 Task: Send an email with the signature George Carter with the subject Update on a raise and the message Please let me know if you can attend the conference next month. from softage.8@softage.net to softage.3@softage.net and move the email from Sent Items to the folder Makeup
Action: Mouse moved to (150, 181)
Screenshot: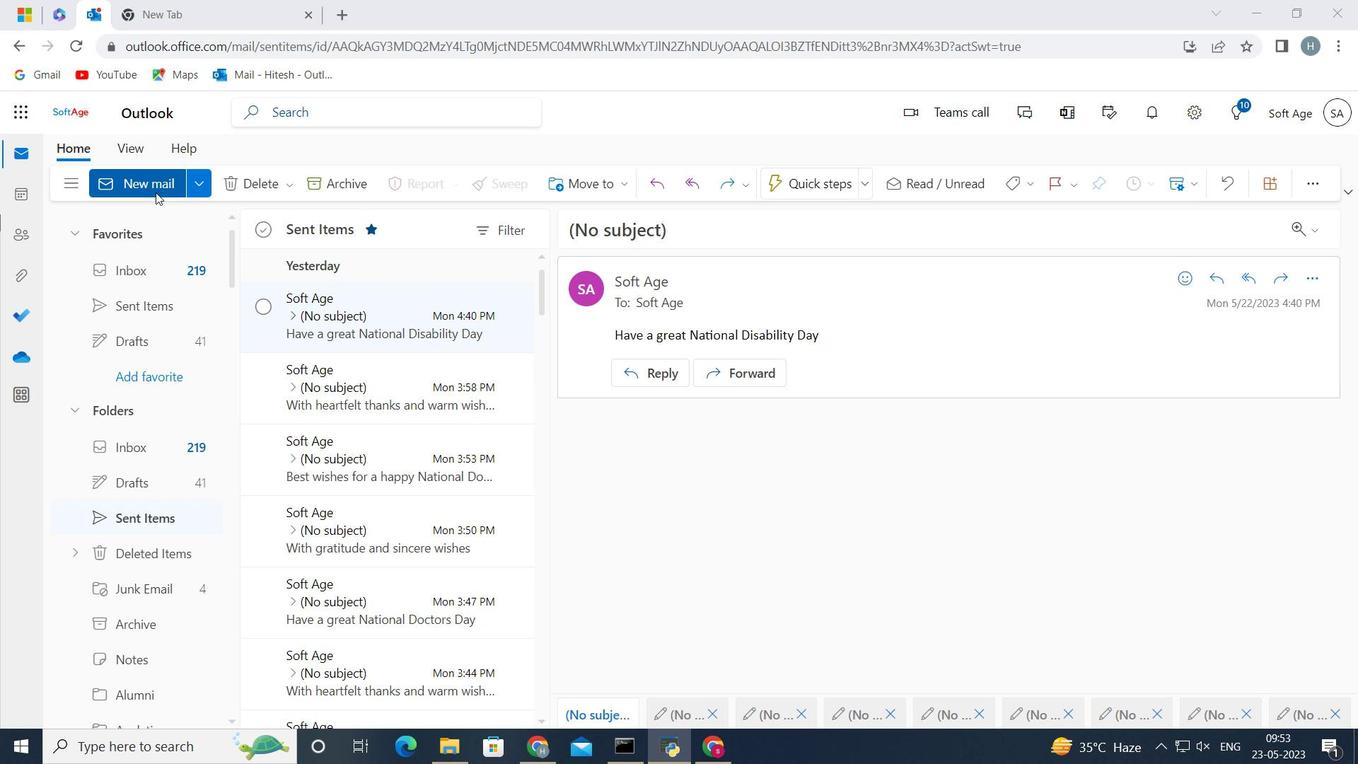 
Action: Mouse pressed left at (150, 181)
Screenshot: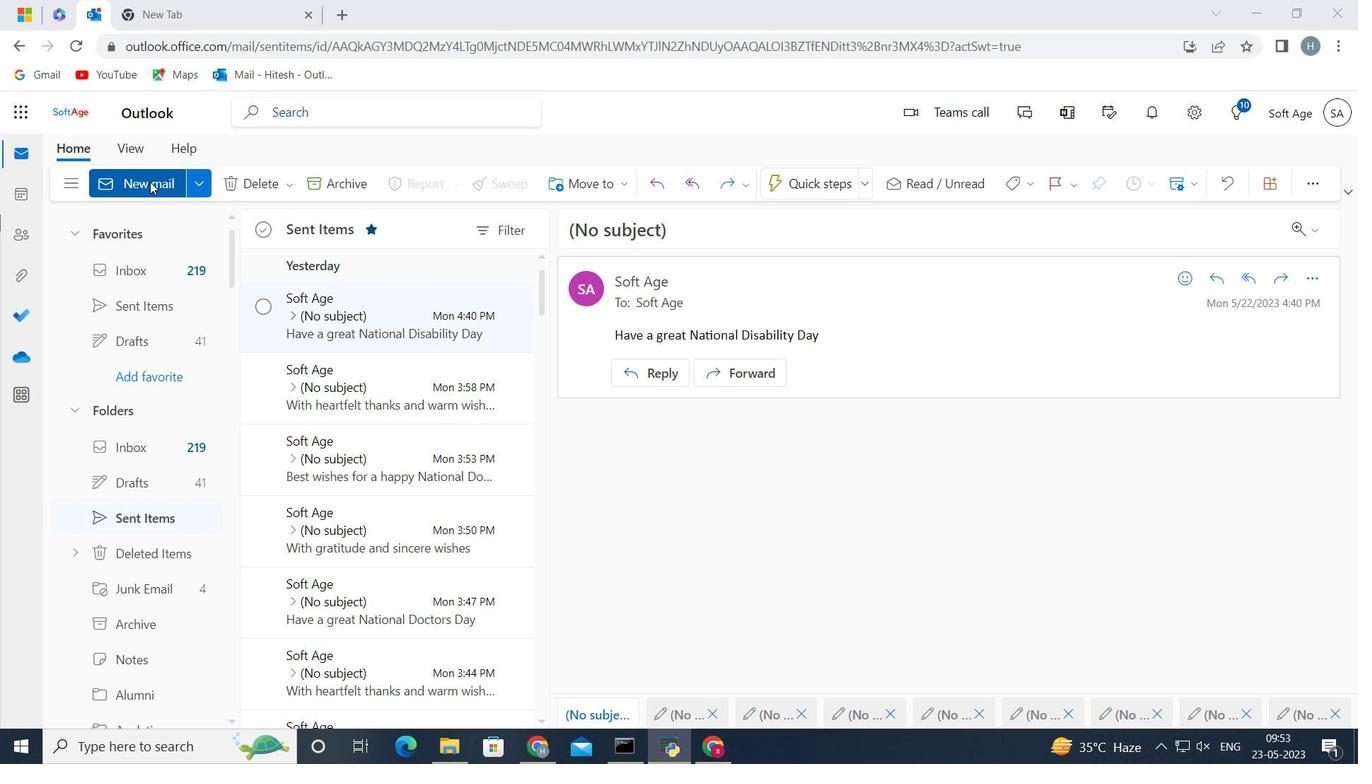 
Action: Mouse moved to (1121, 180)
Screenshot: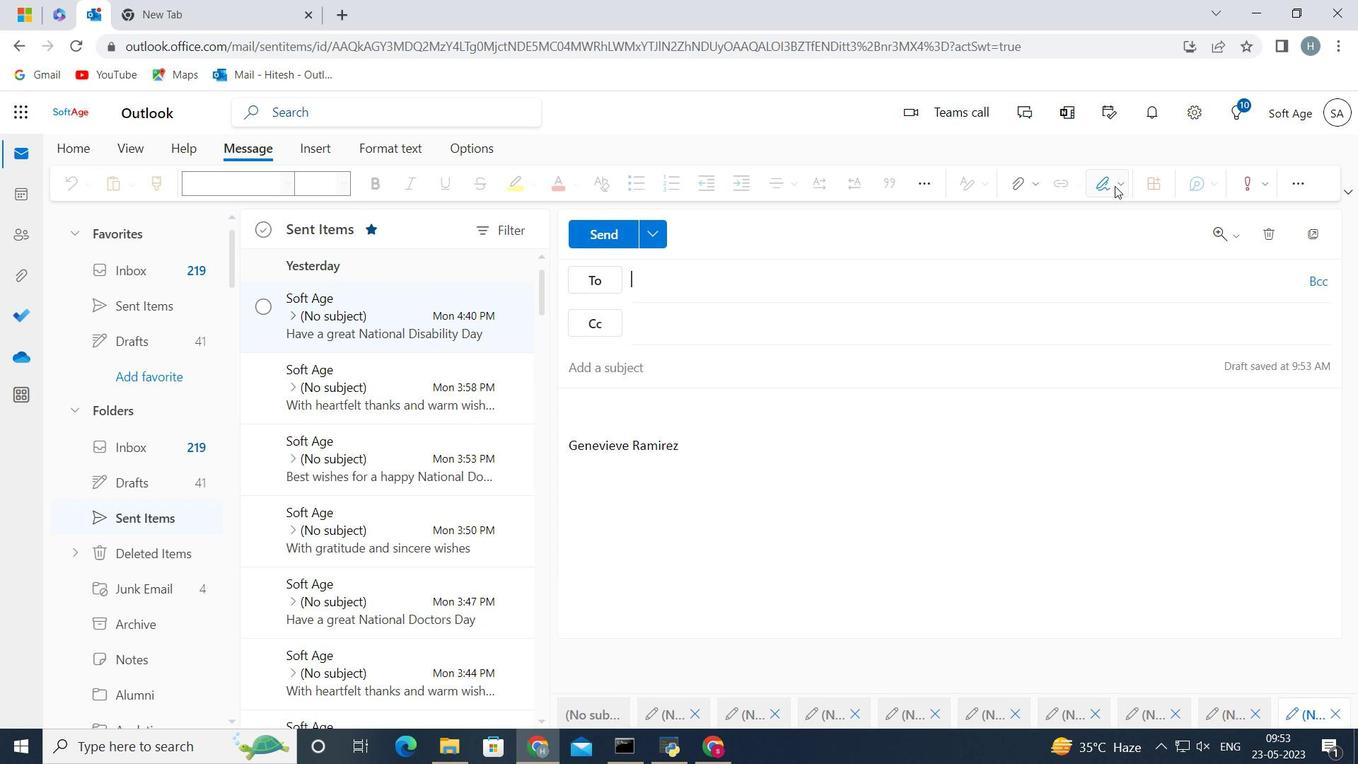 
Action: Mouse pressed left at (1121, 180)
Screenshot: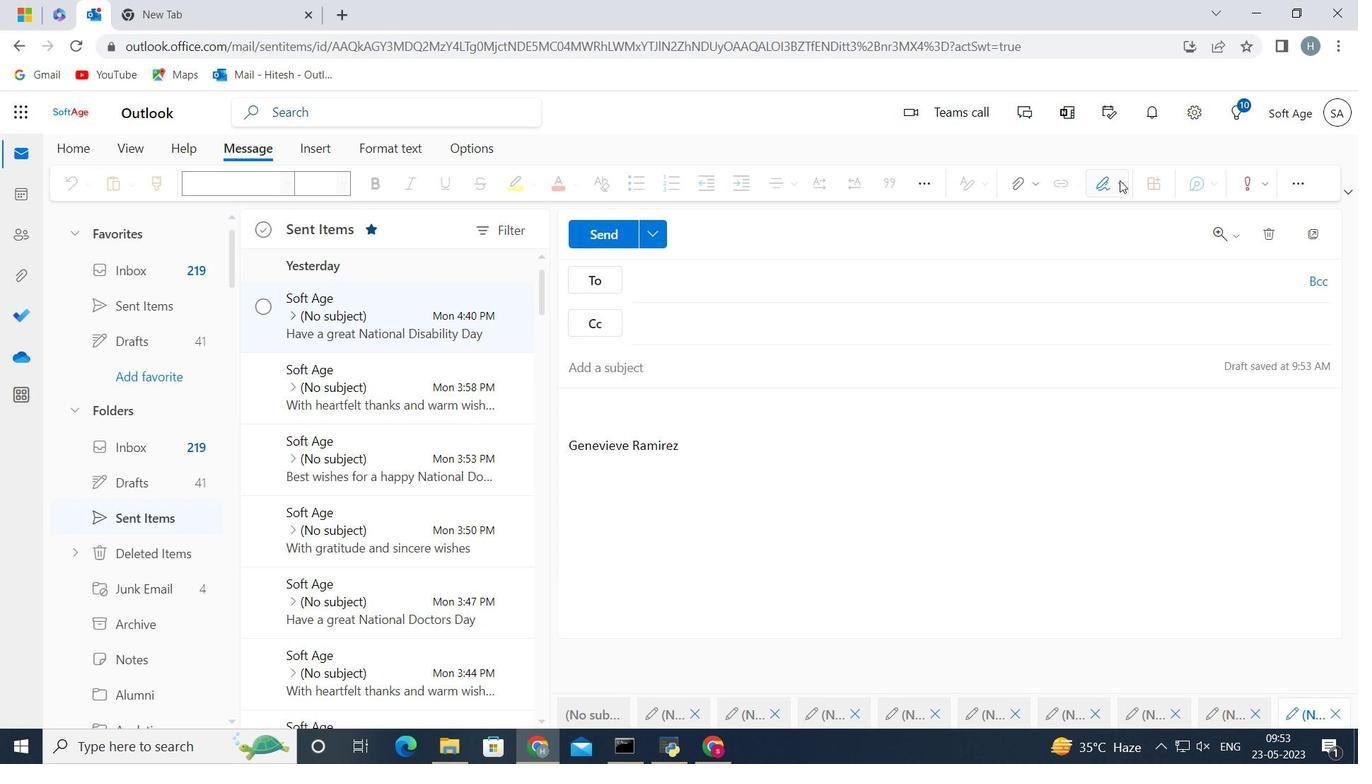
Action: Mouse moved to (1043, 252)
Screenshot: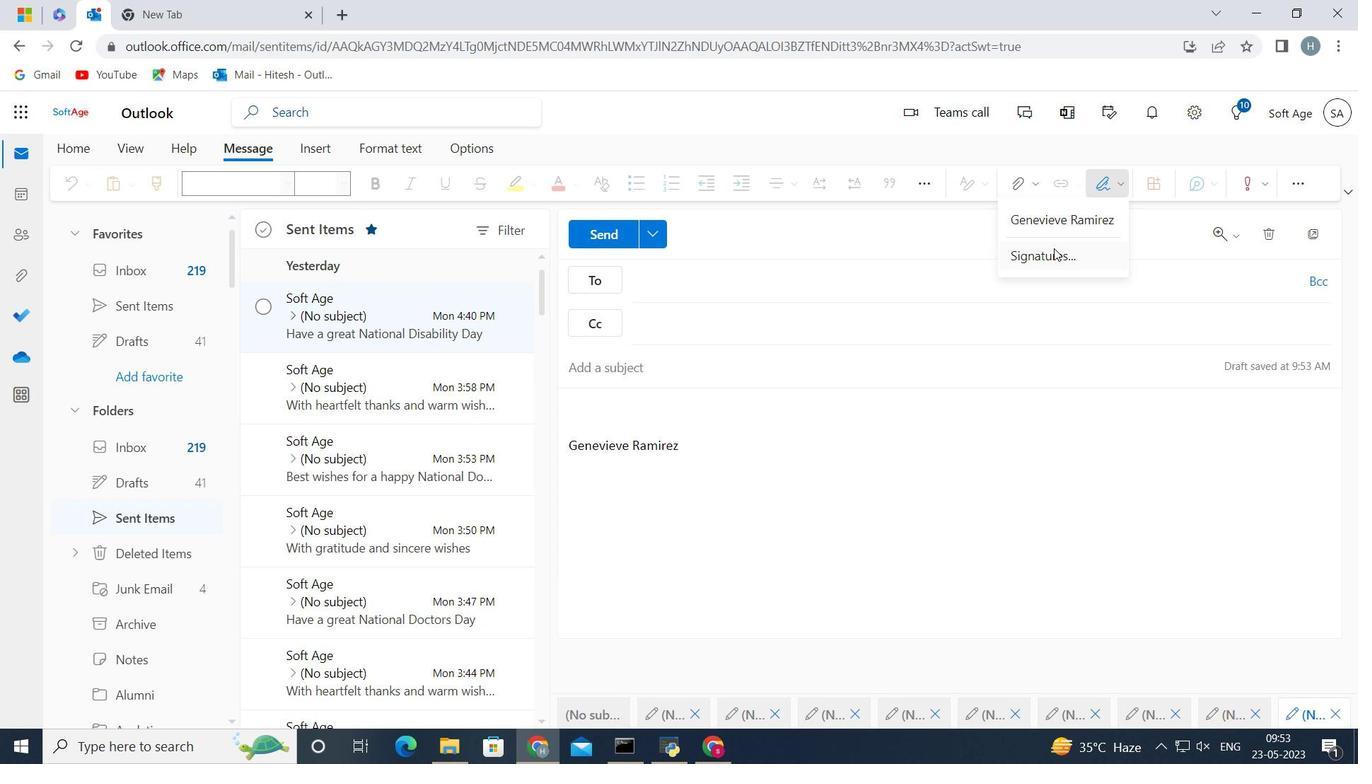 
Action: Mouse pressed left at (1043, 252)
Screenshot: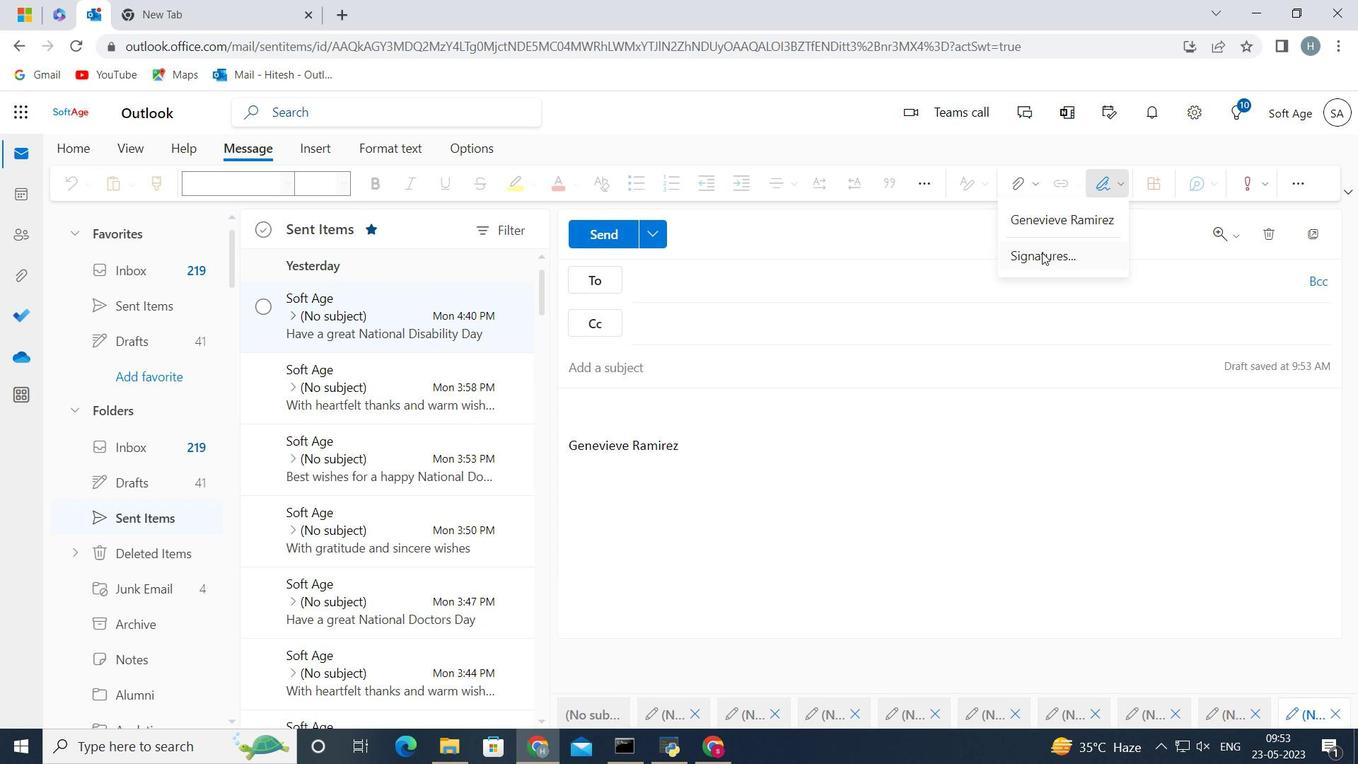 
Action: Mouse moved to (1009, 319)
Screenshot: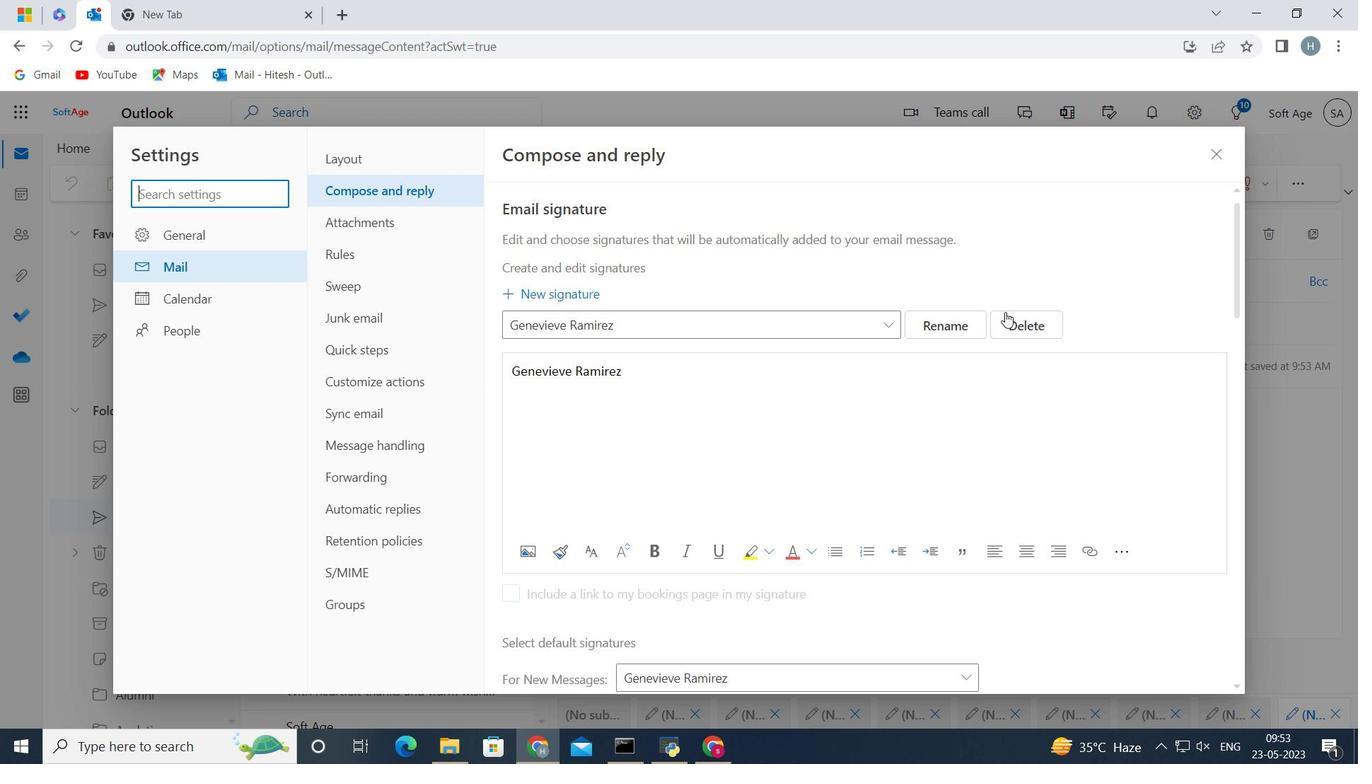 
Action: Mouse pressed left at (1009, 319)
Screenshot: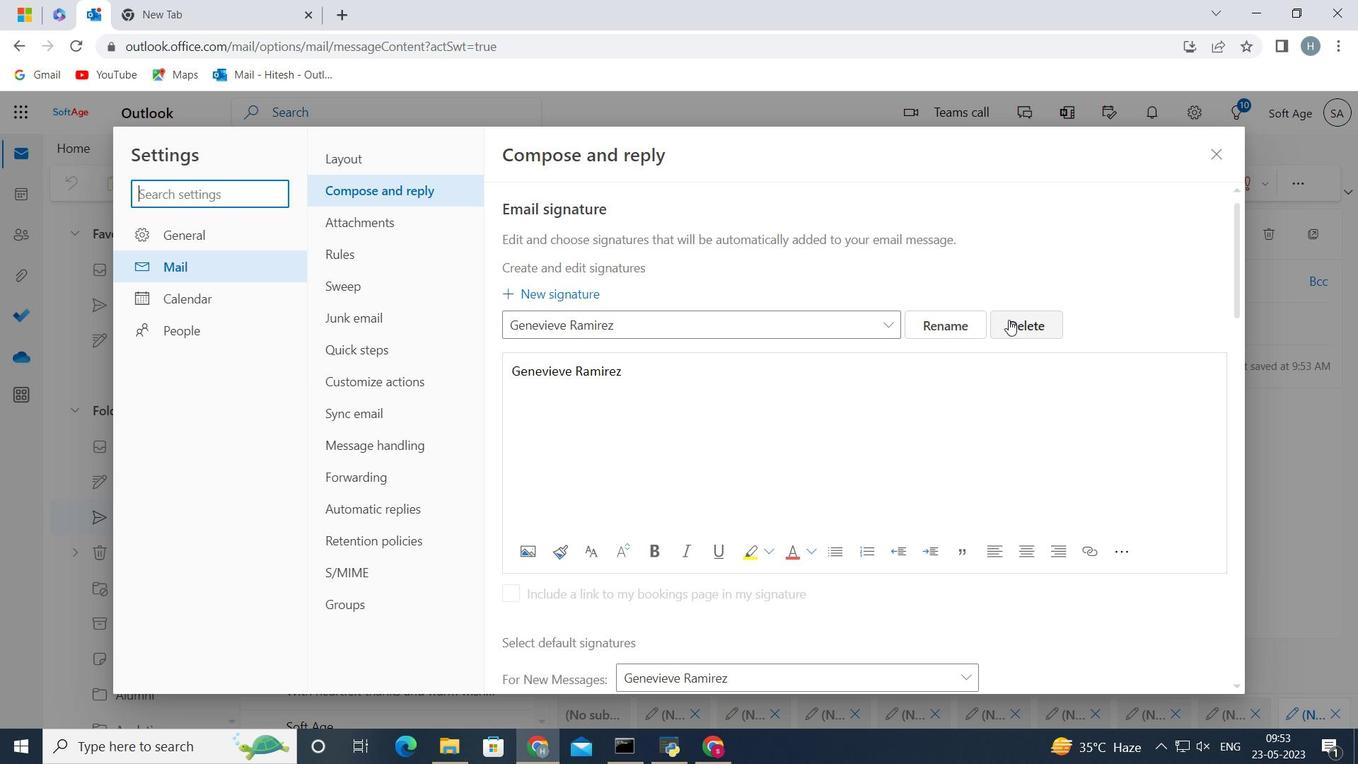 
Action: Mouse moved to (848, 319)
Screenshot: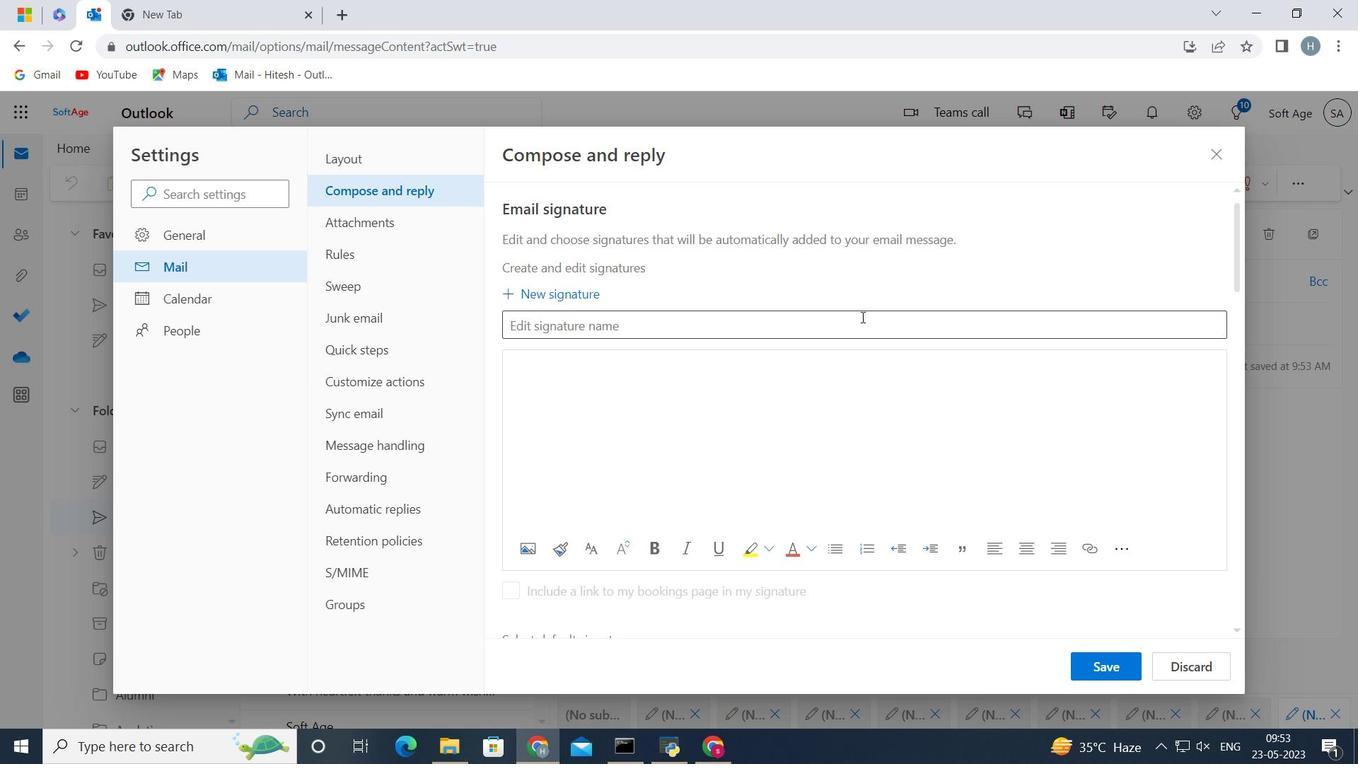
Action: Mouse pressed left at (848, 319)
Screenshot: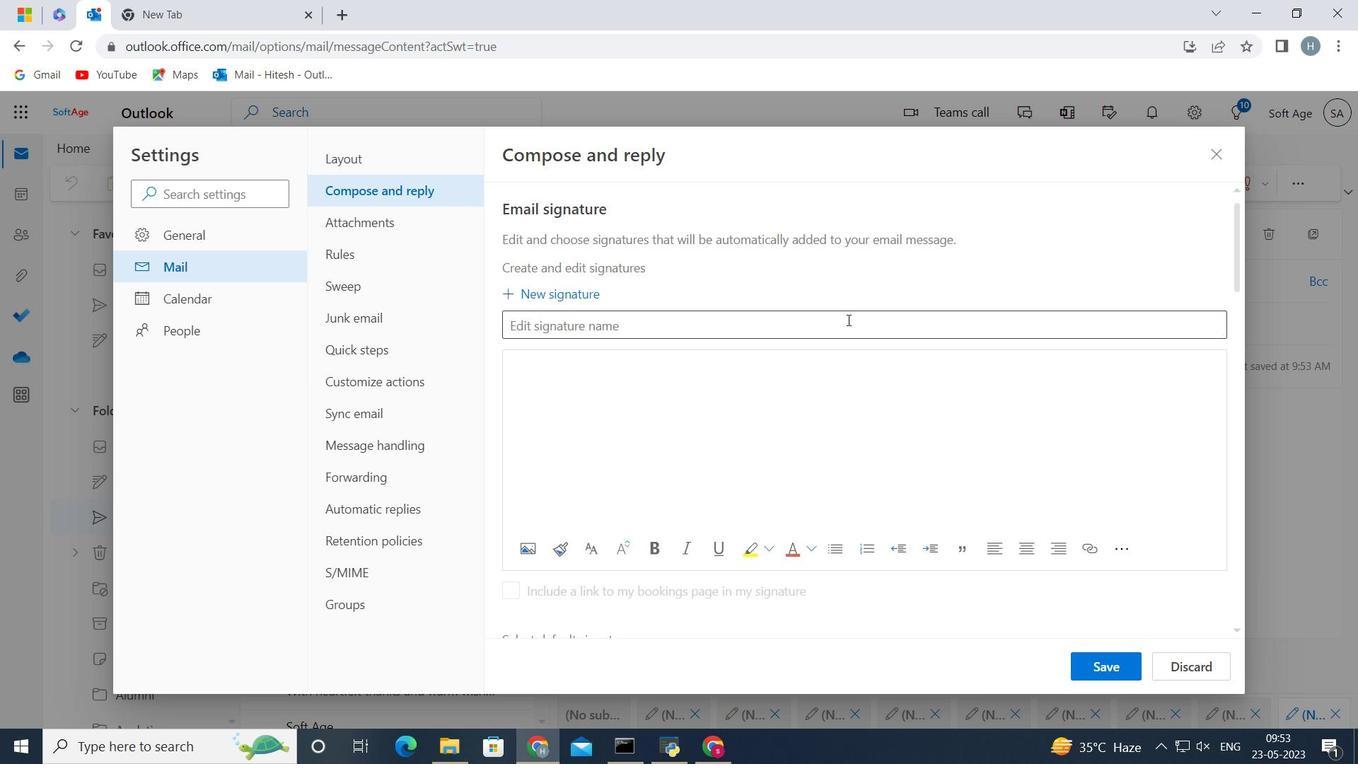 
Action: Key pressed <Key.shift><Key.shift><Key.shift>George<Key.space><Key.shift>Carter<Key.space>
Screenshot: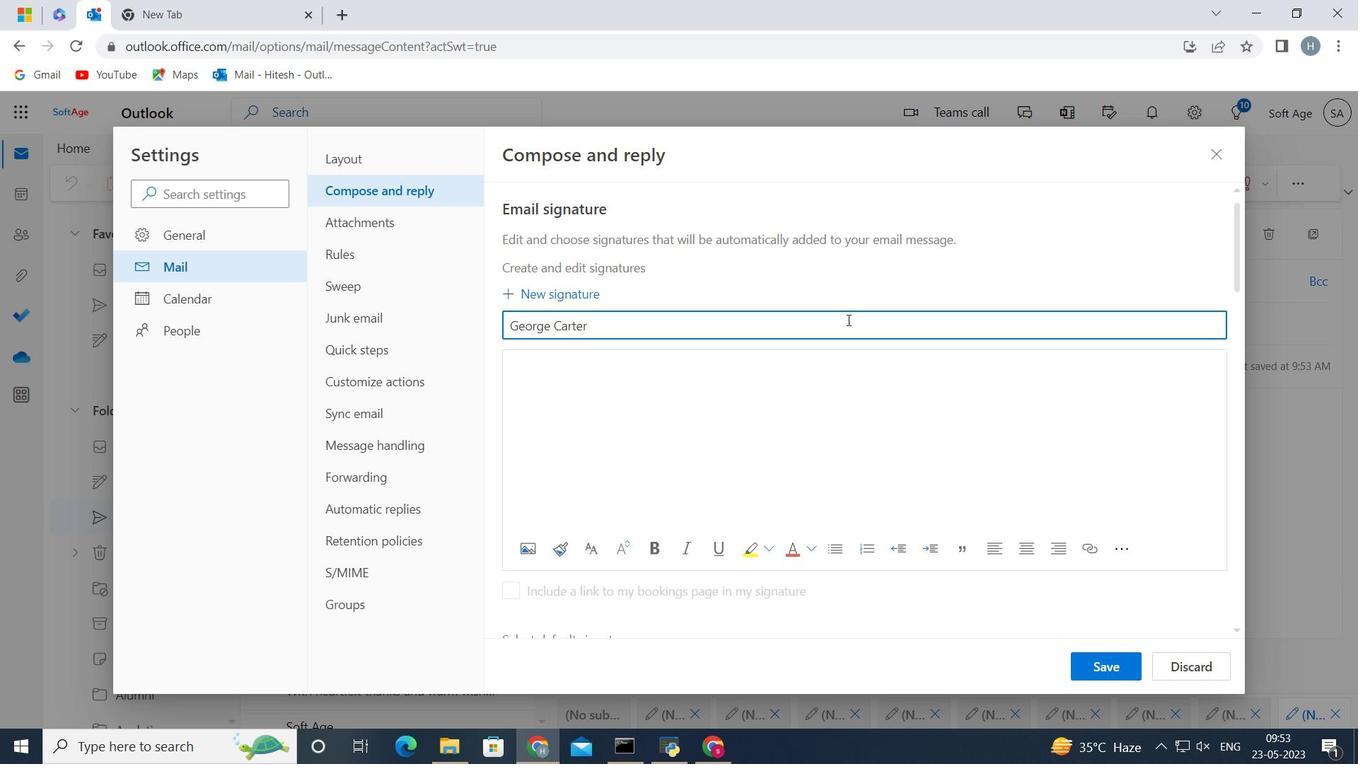 
Action: Mouse moved to (784, 355)
Screenshot: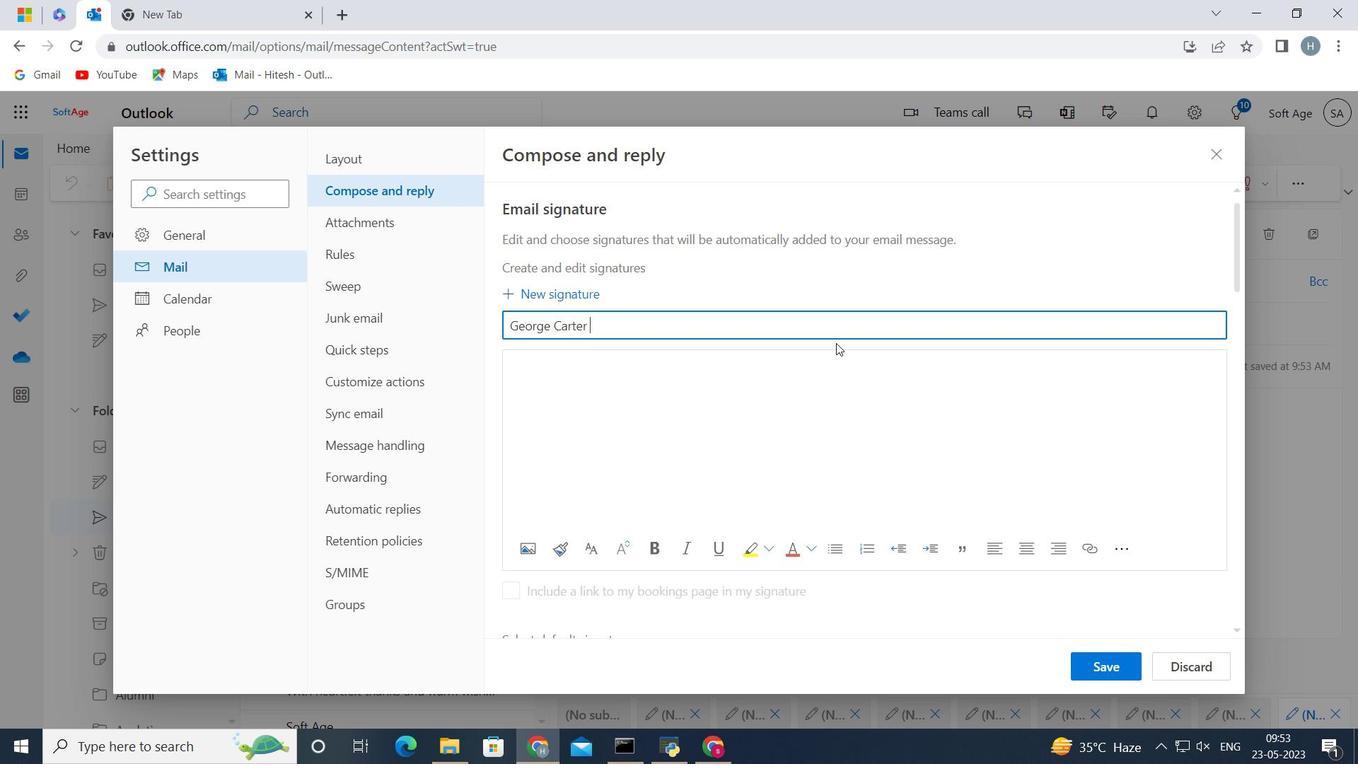 
Action: Mouse pressed left at (784, 355)
Screenshot: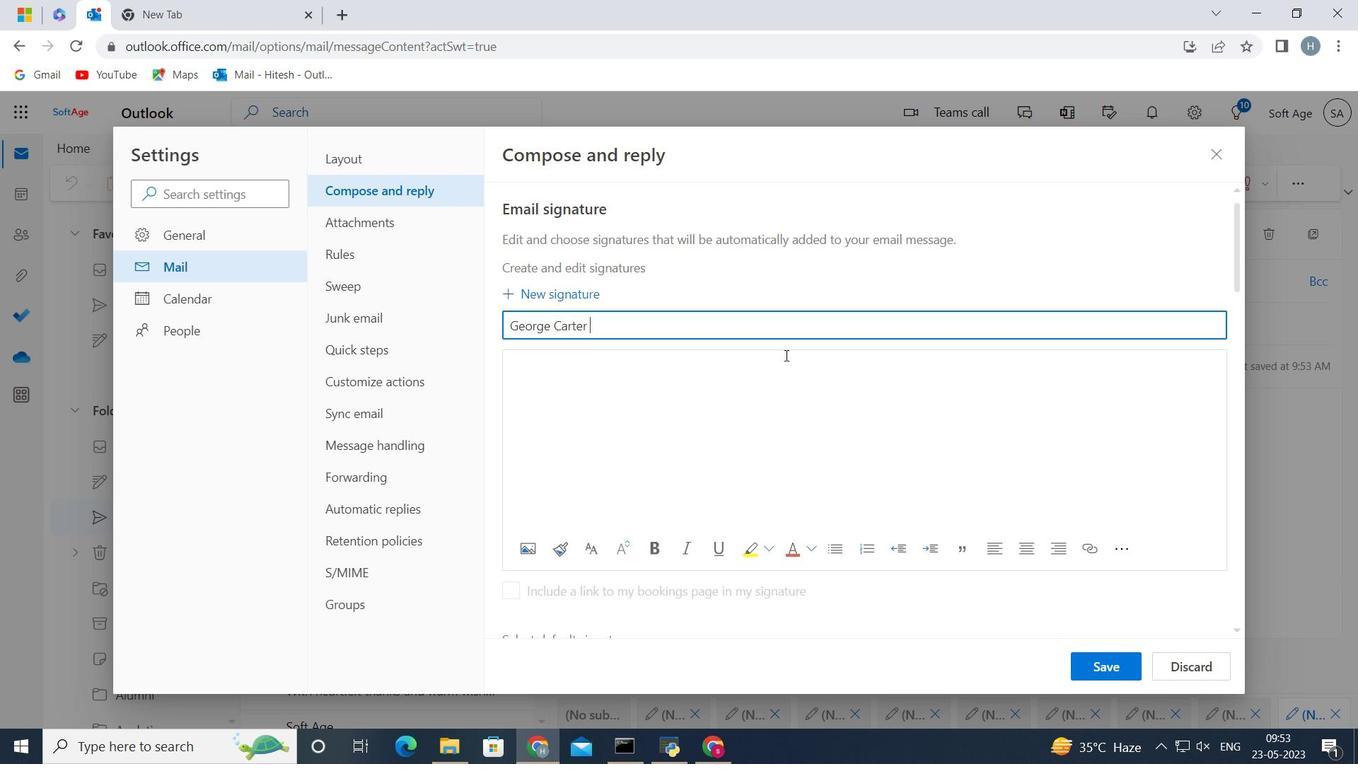 
Action: Key pressed <Key.shift>George<Key.space><Key.shift>Carter
Screenshot: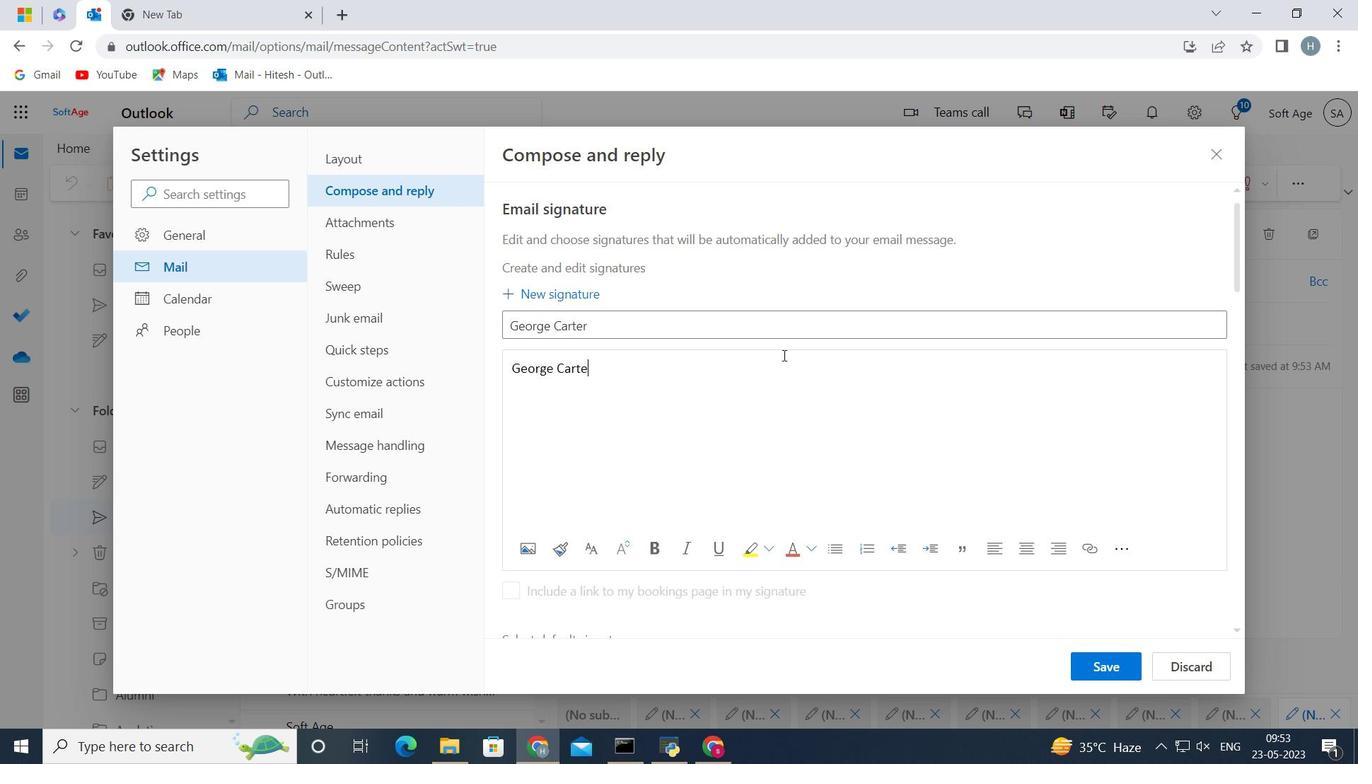 
Action: Mouse moved to (1101, 666)
Screenshot: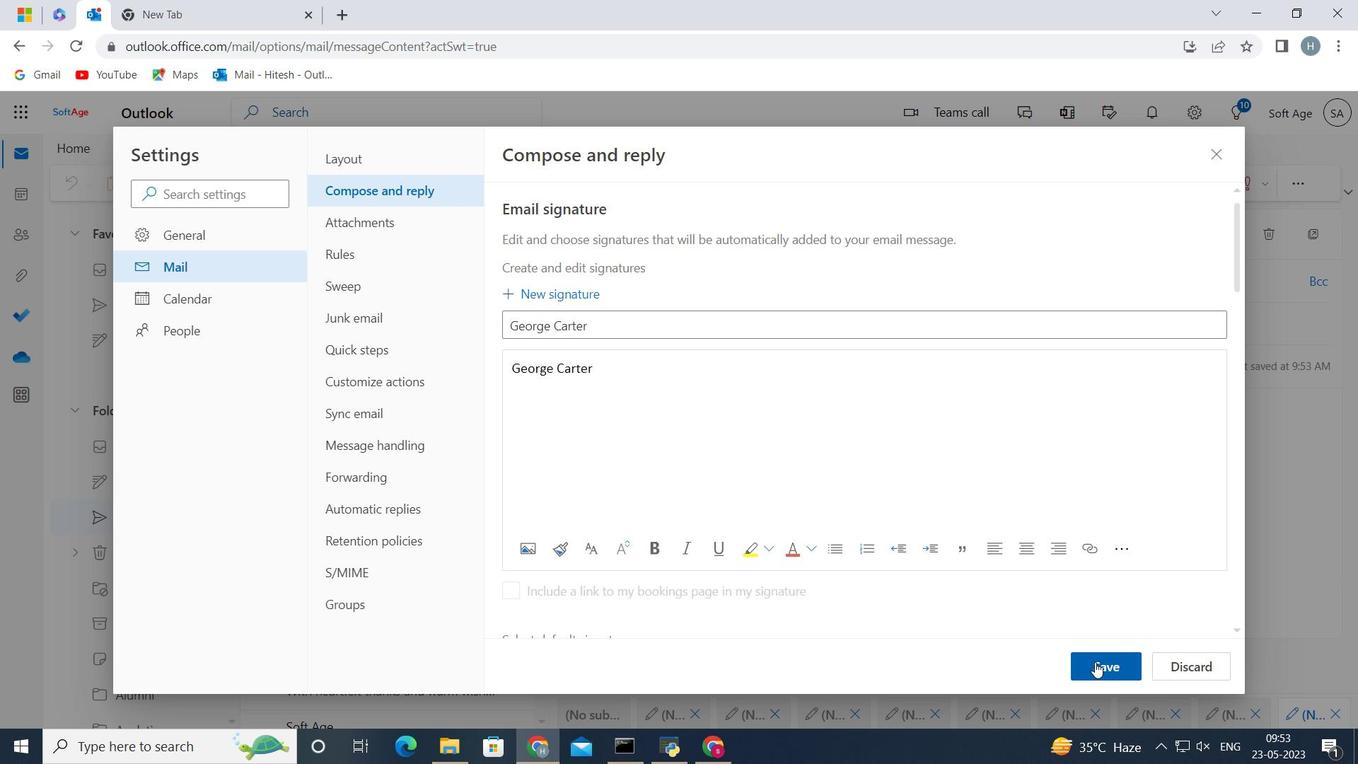 
Action: Mouse pressed left at (1101, 666)
Screenshot: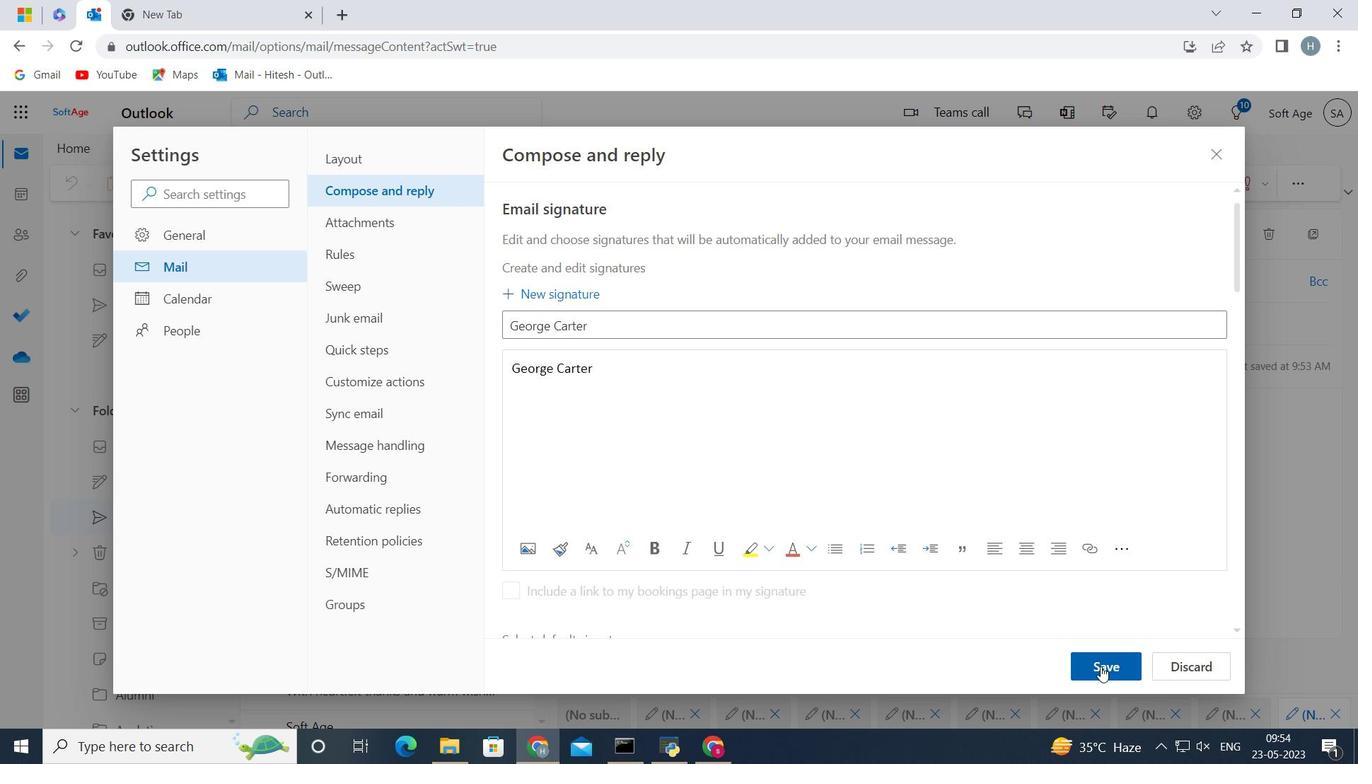 
Action: Mouse moved to (898, 361)
Screenshot: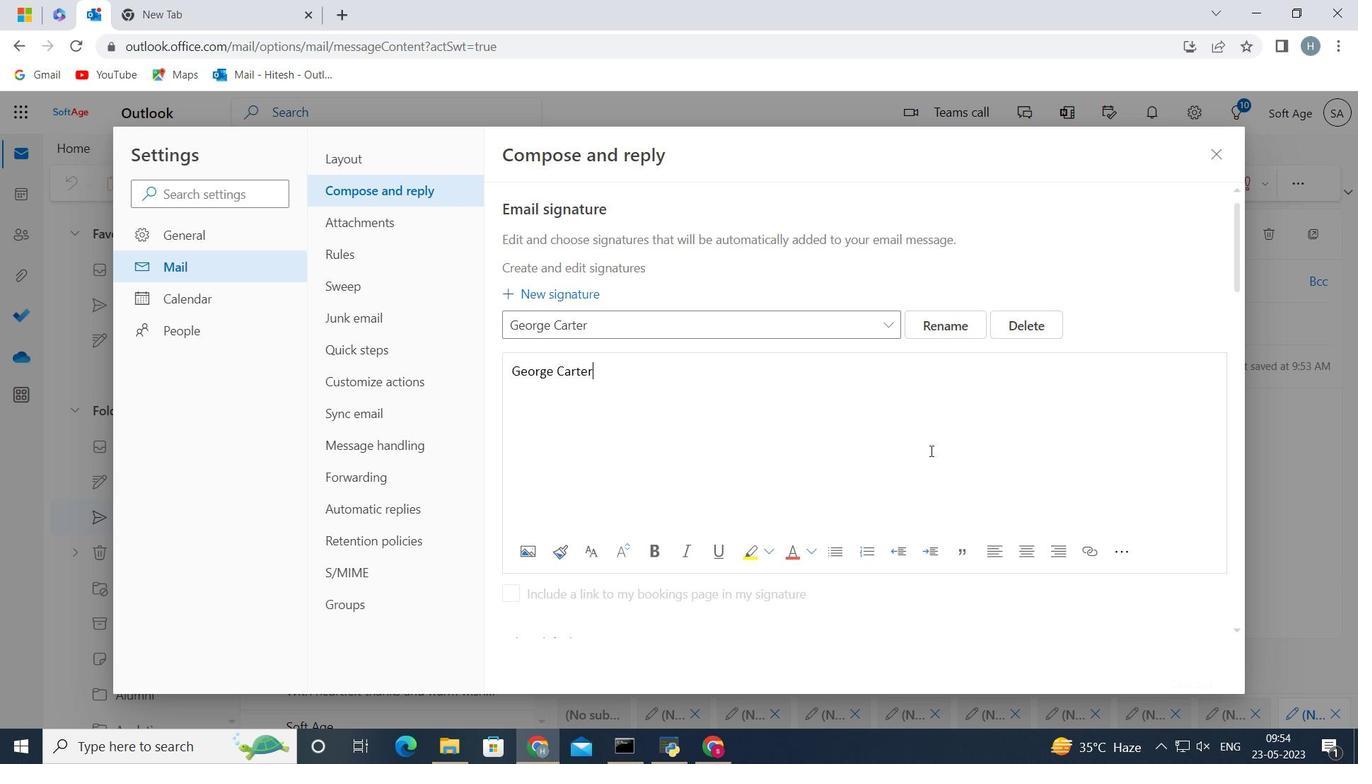 
Action: Mouse scrolled (898, 360) with delta (0, 0)
Screenshot: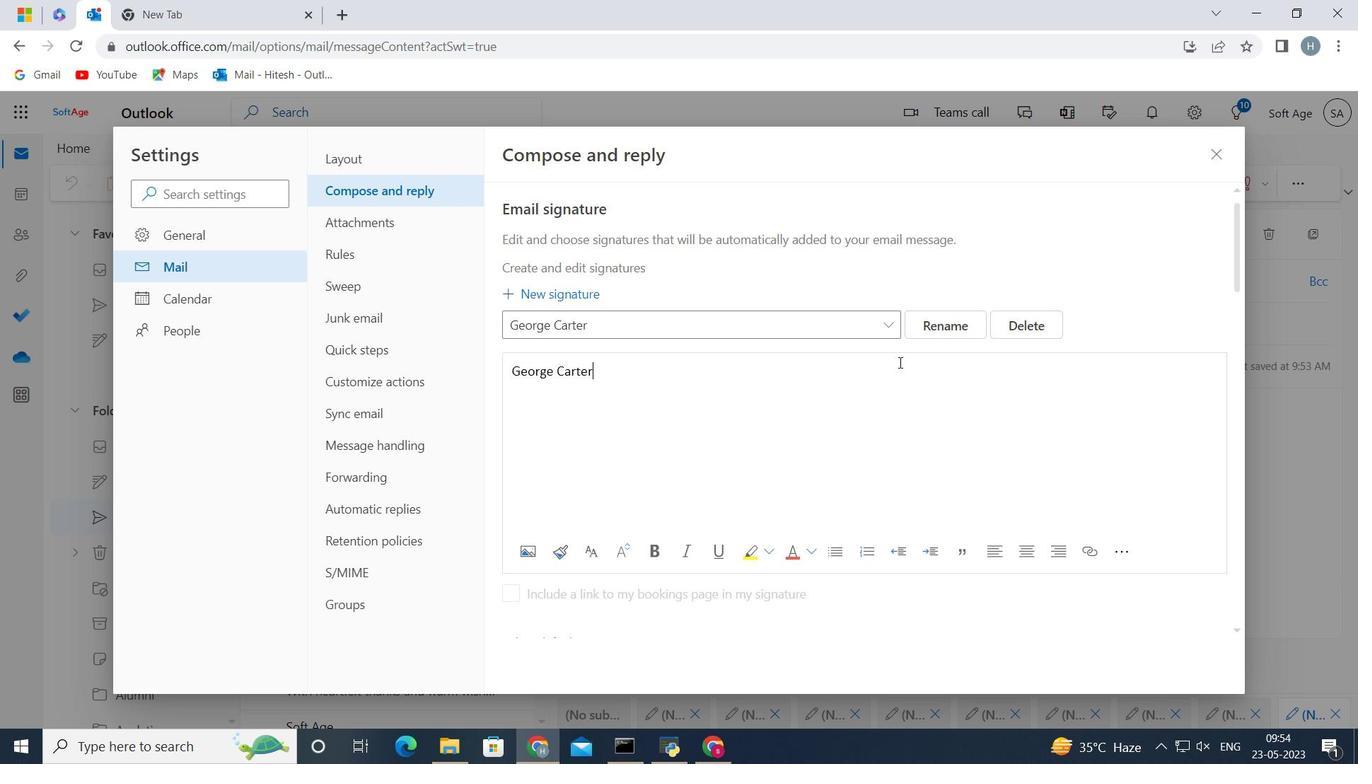 
Action: Mouse scrolled (898, 360) with delta (0, 0)
Screenshot: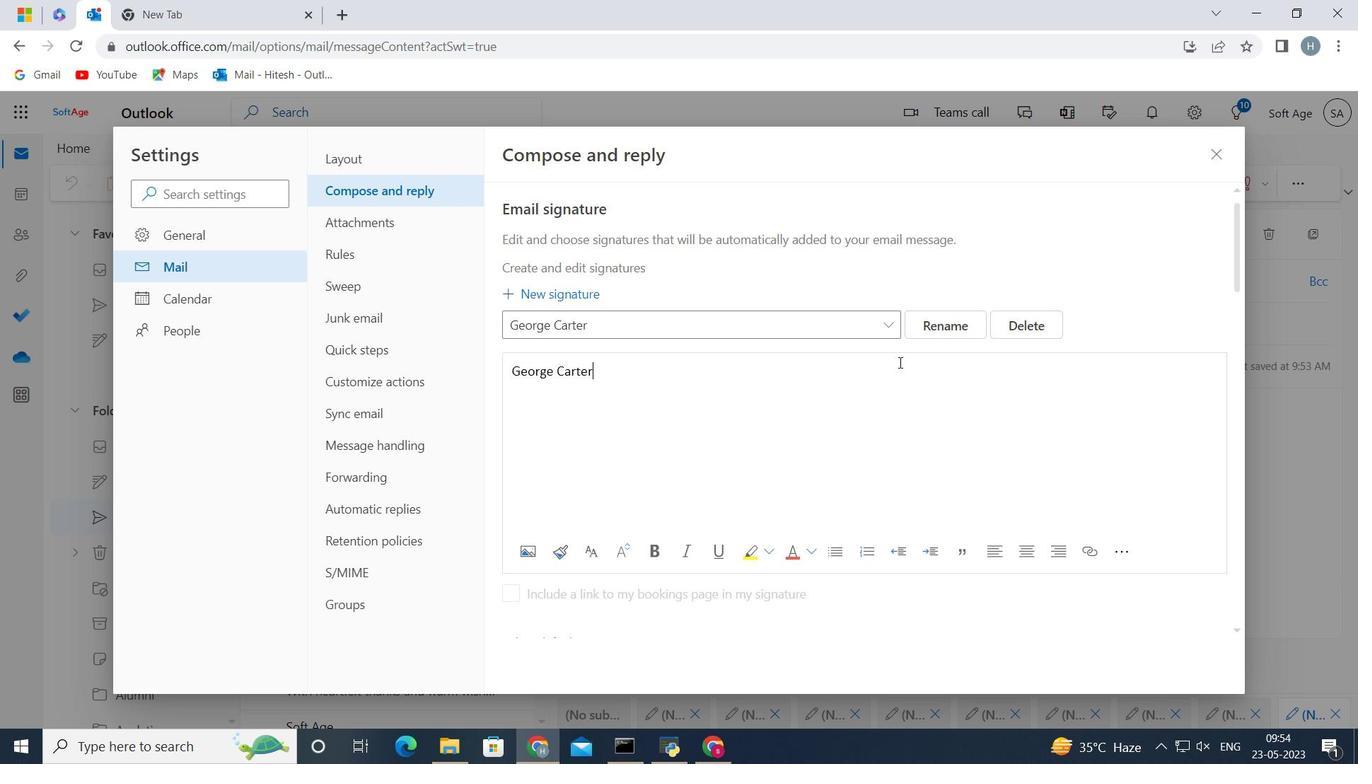 
Action: Mouse scrolled (898, 360) with delta (0, 0)
Screenshot: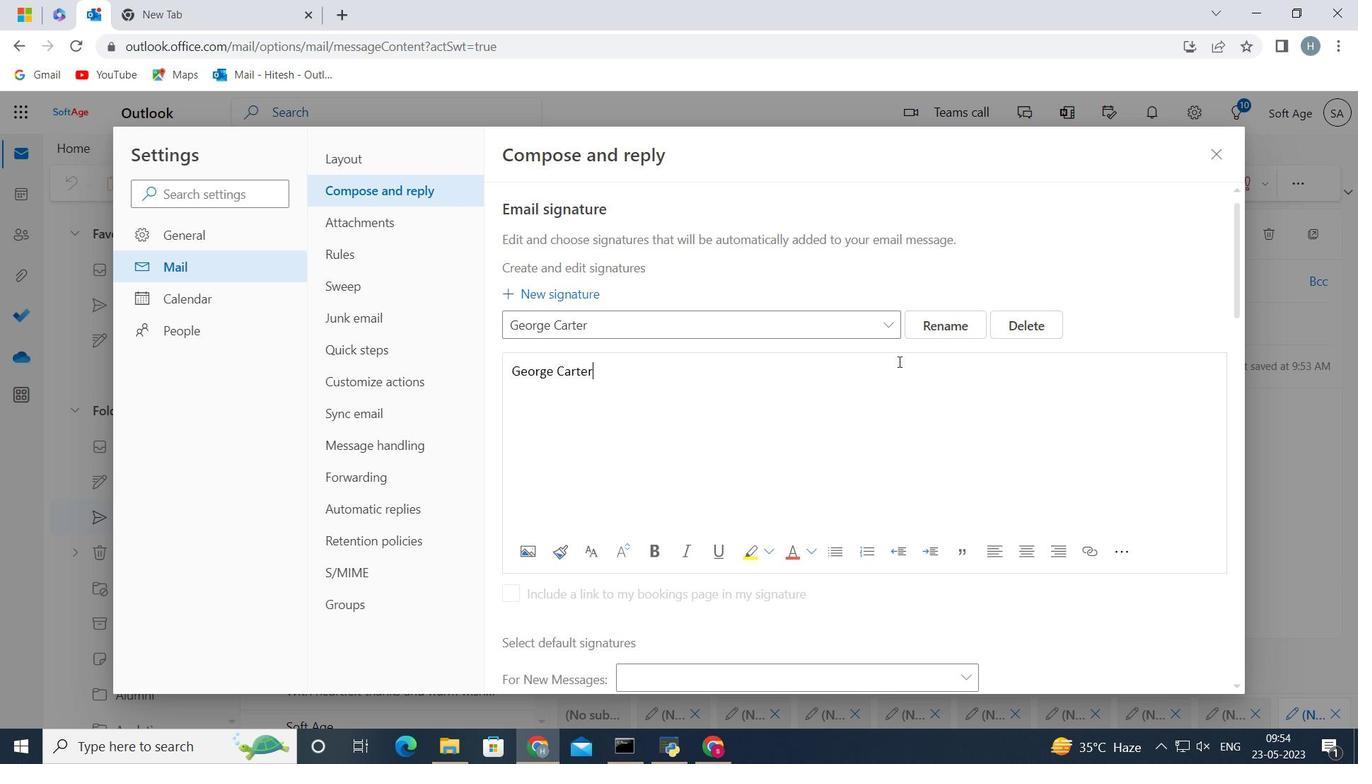 
Action: Mouse moved to (907, 408)
Screenshot: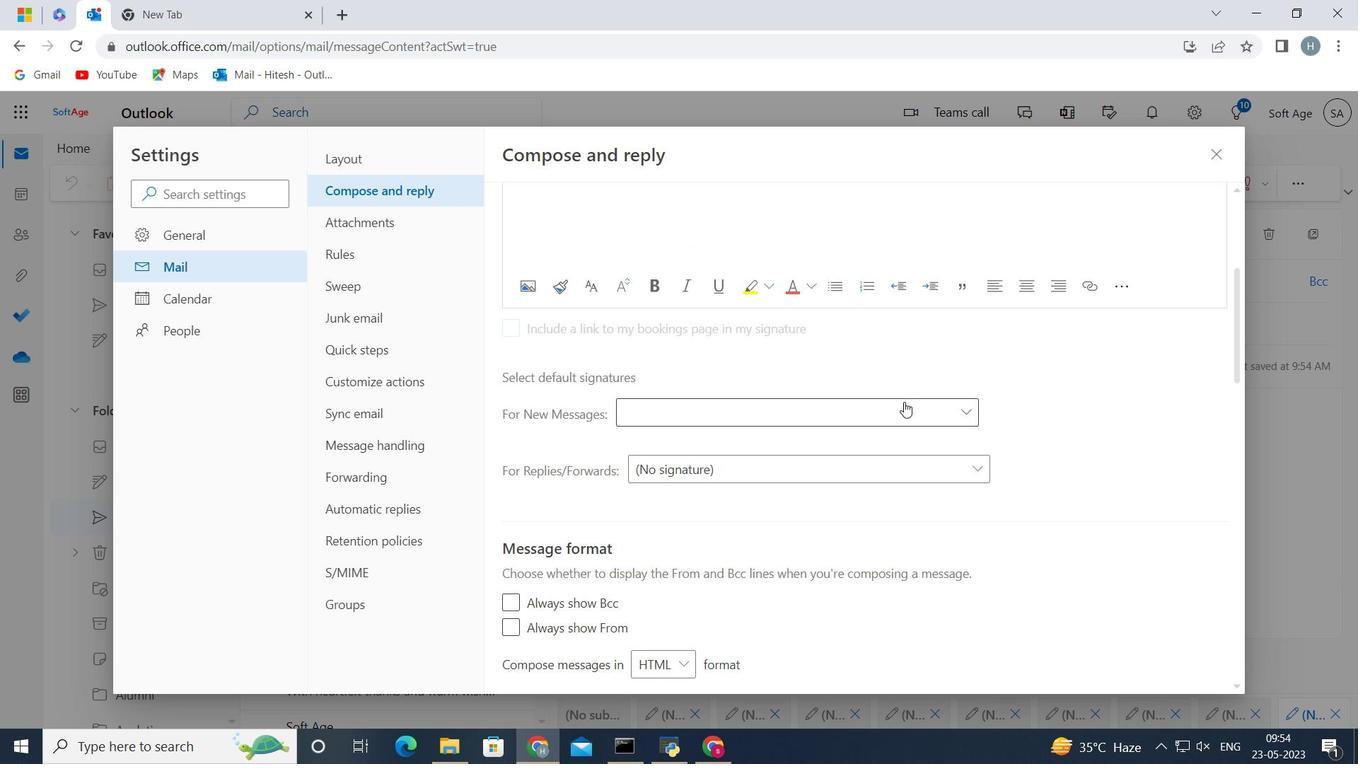 
Action: Mouse pressed left at (907, 408)
Screenshot: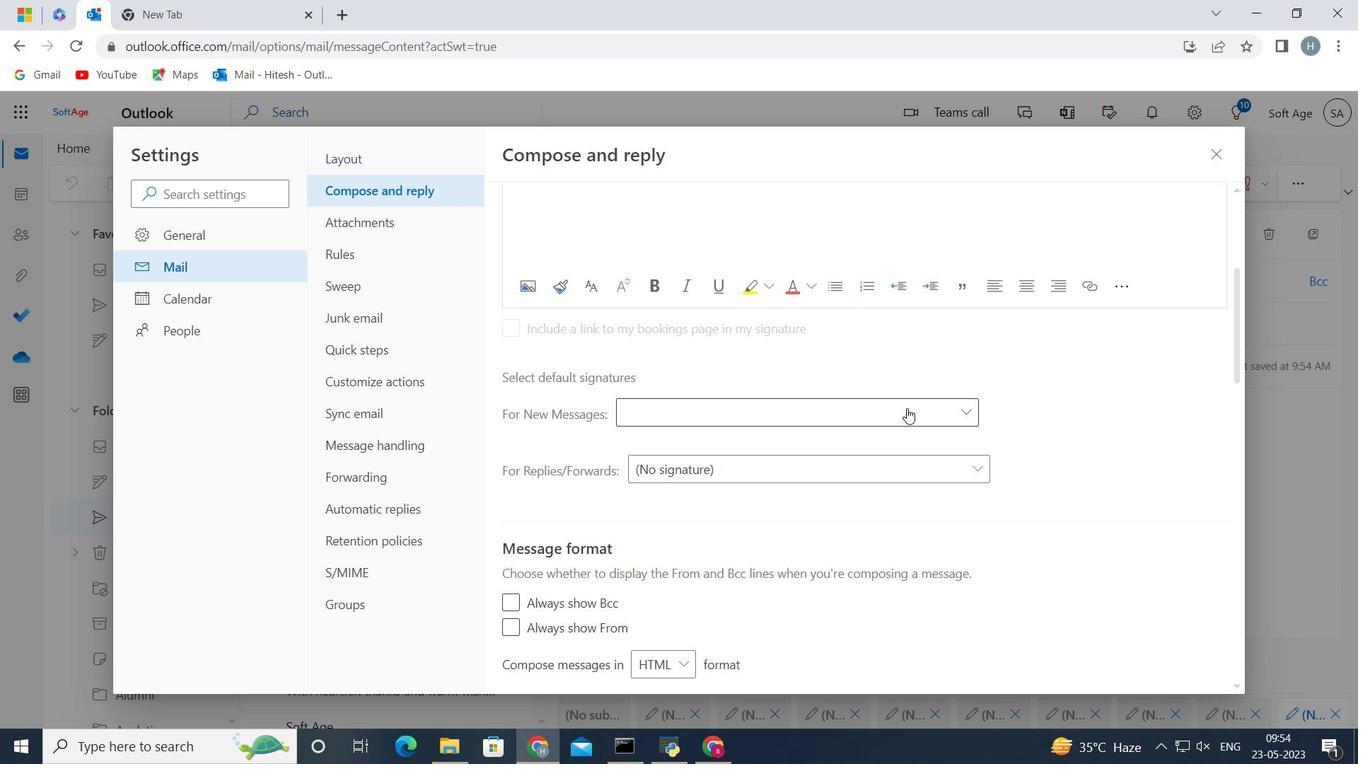 
Action: Mouse moved to (851, 468)
Screenshot: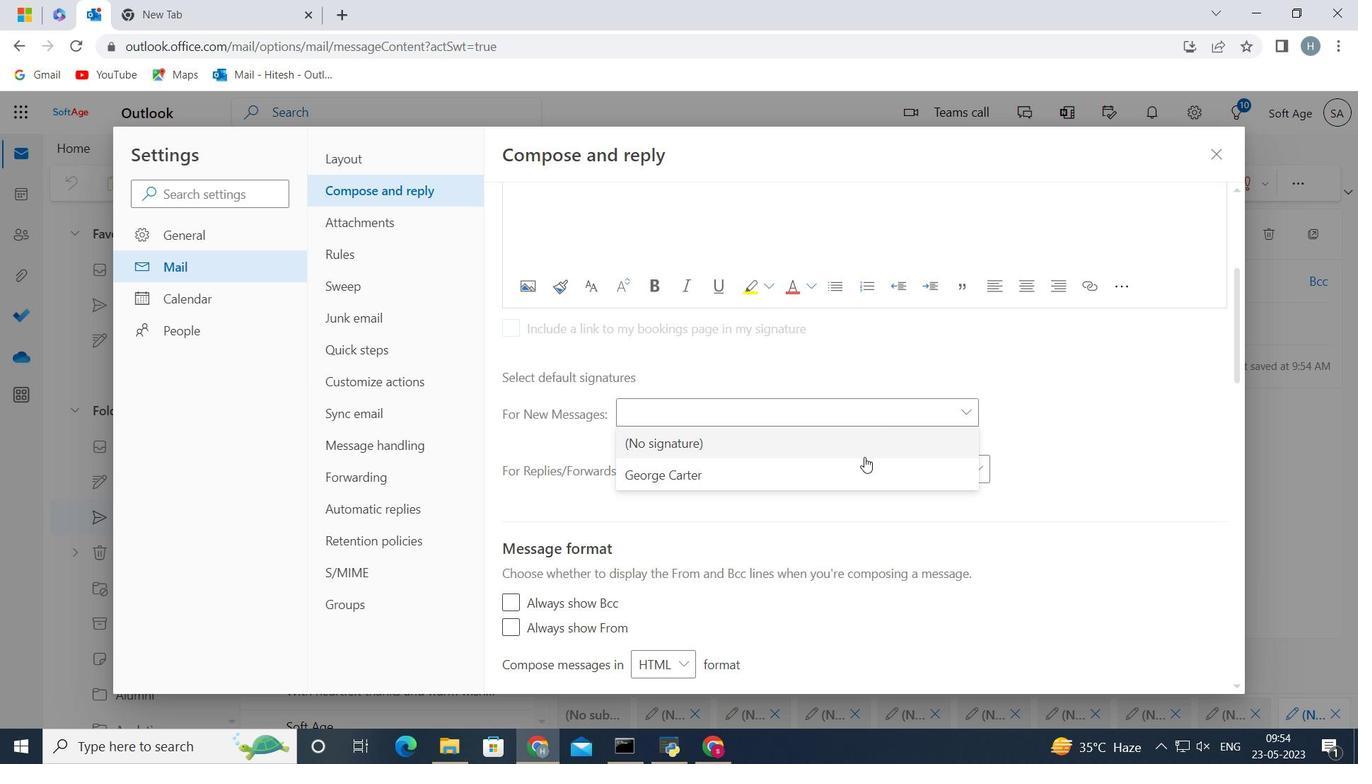
Action: Mouse pressed left at (851, 468)
Screenshot: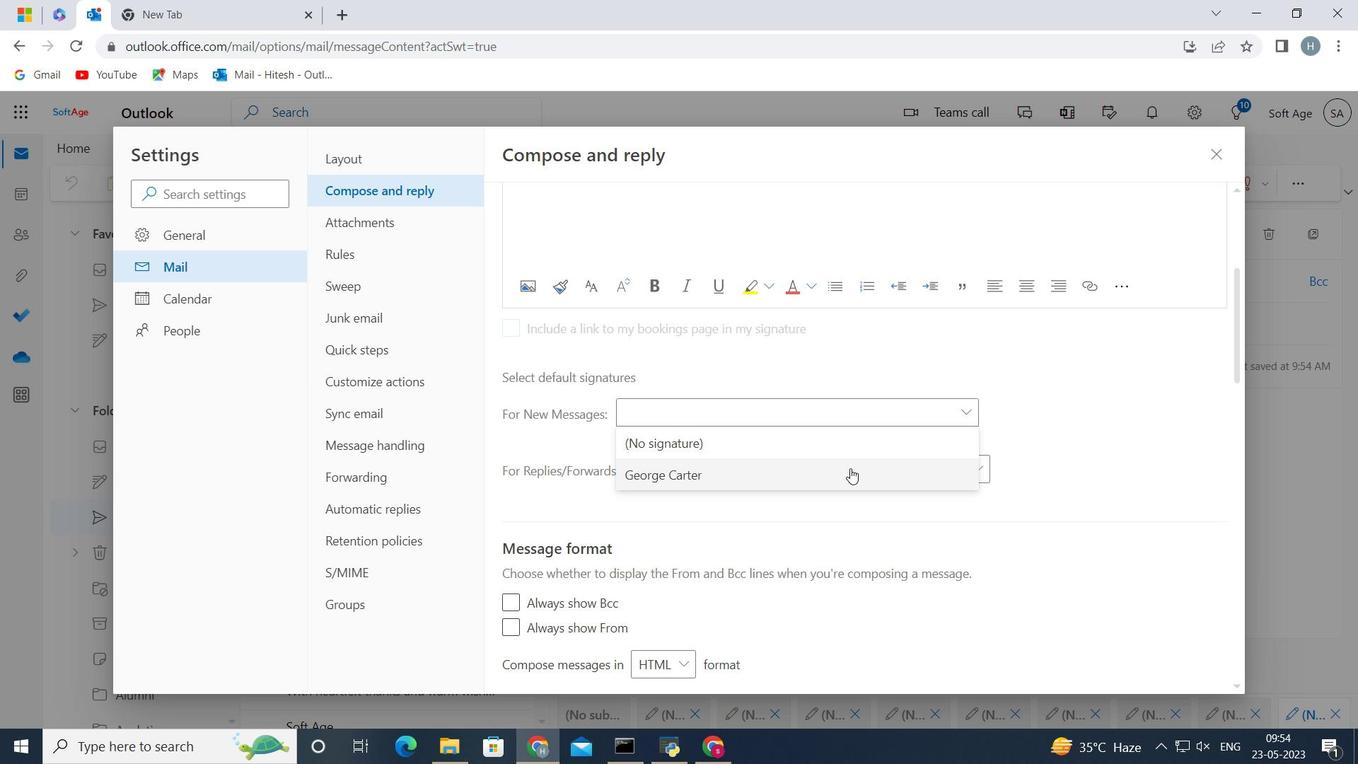 
Action: Mouse moved to (1109, 665)
Screenshot: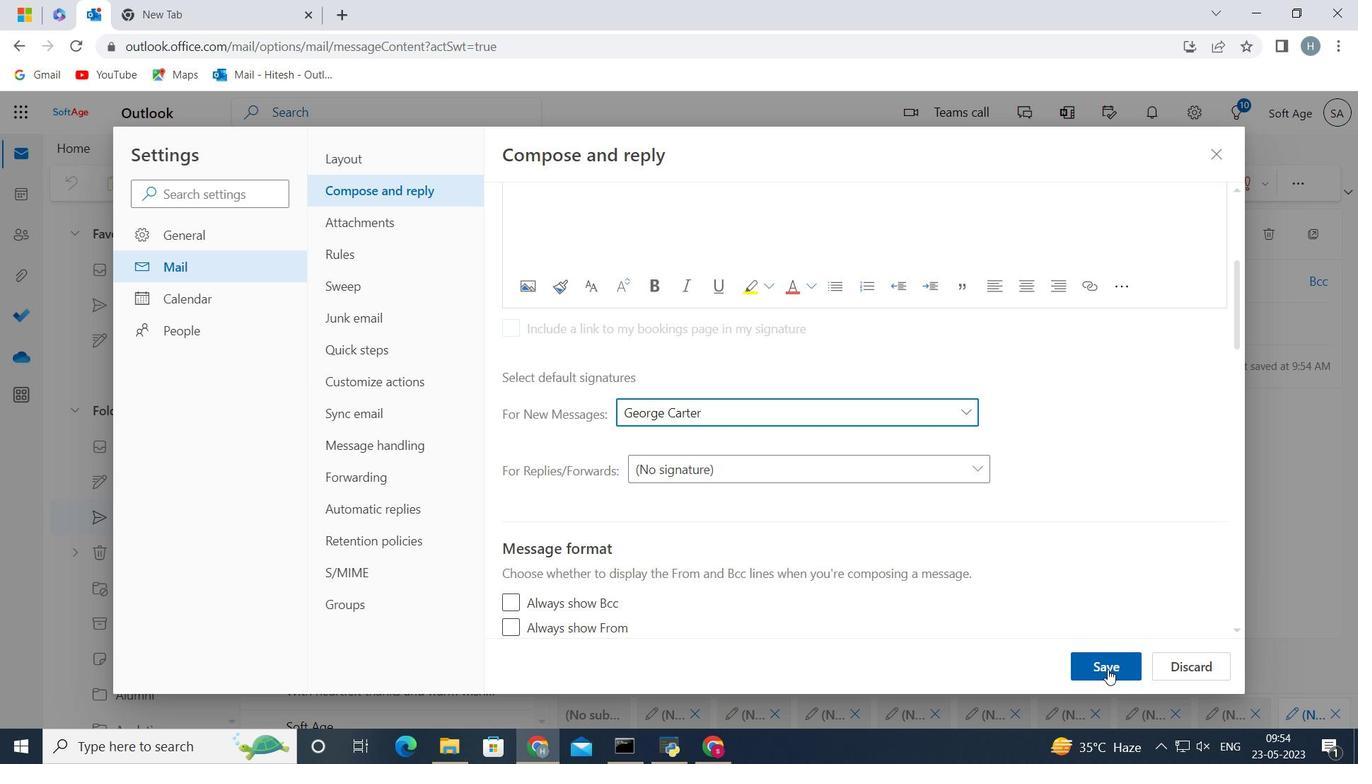 
Action: Mouse pressed left at (1109, 665)
Screenshot: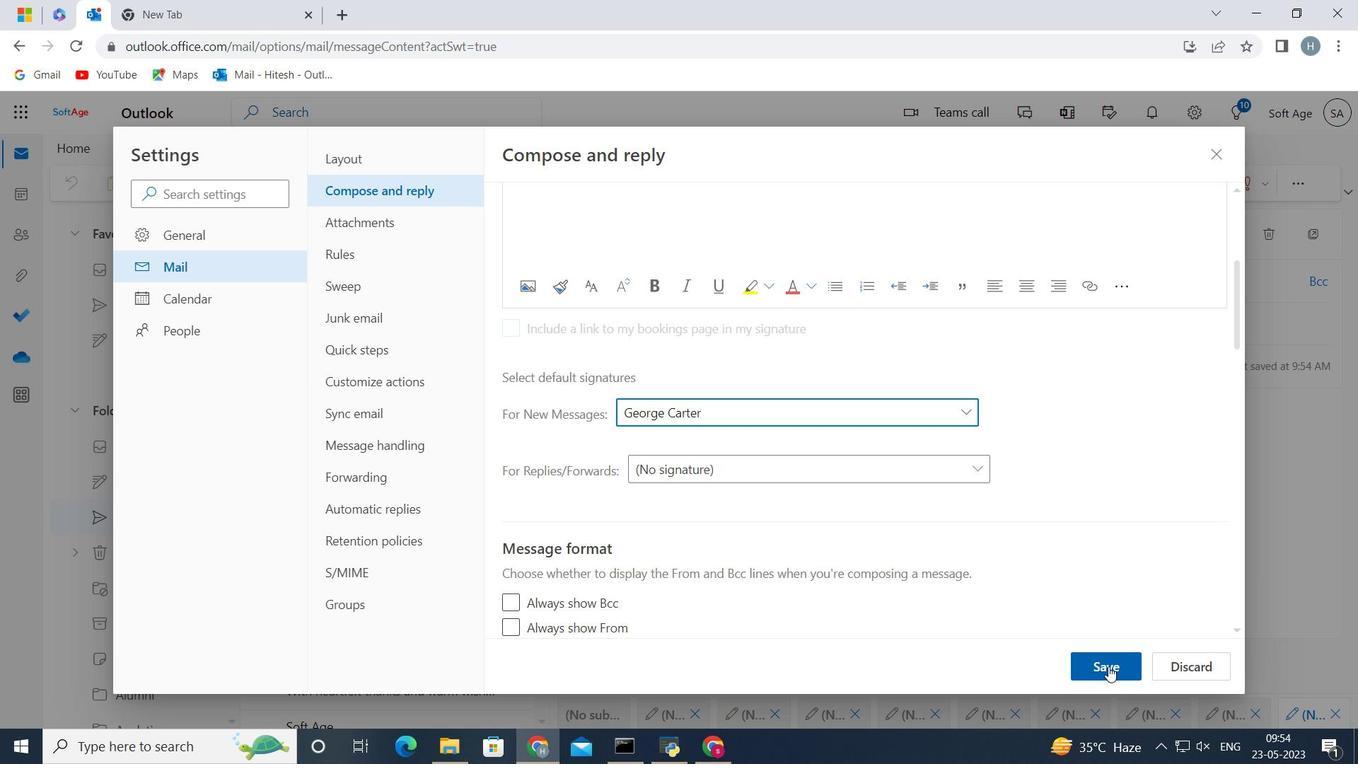 
Action: Mouse moved to (1213, 157)
Screenshot: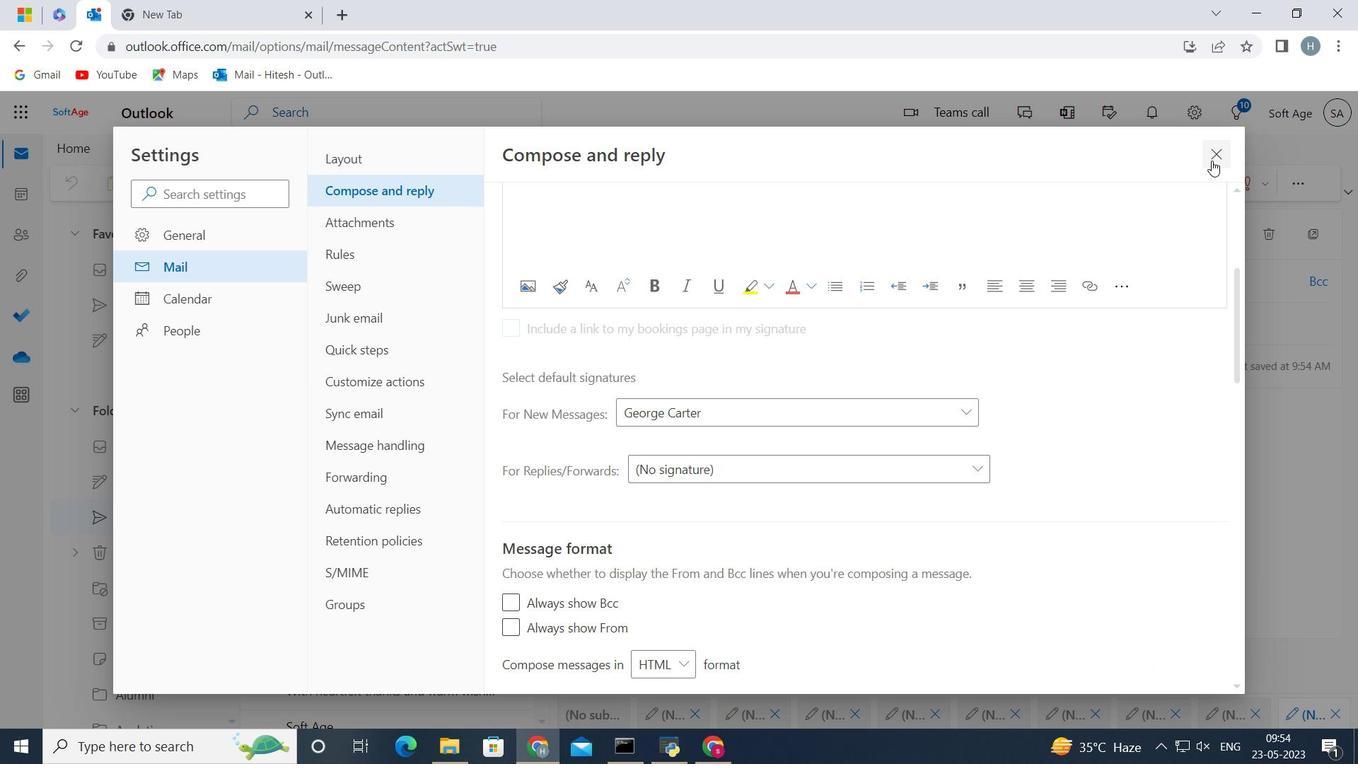 
Action: Mouse pressed left at (1213, 157)
Screenshot: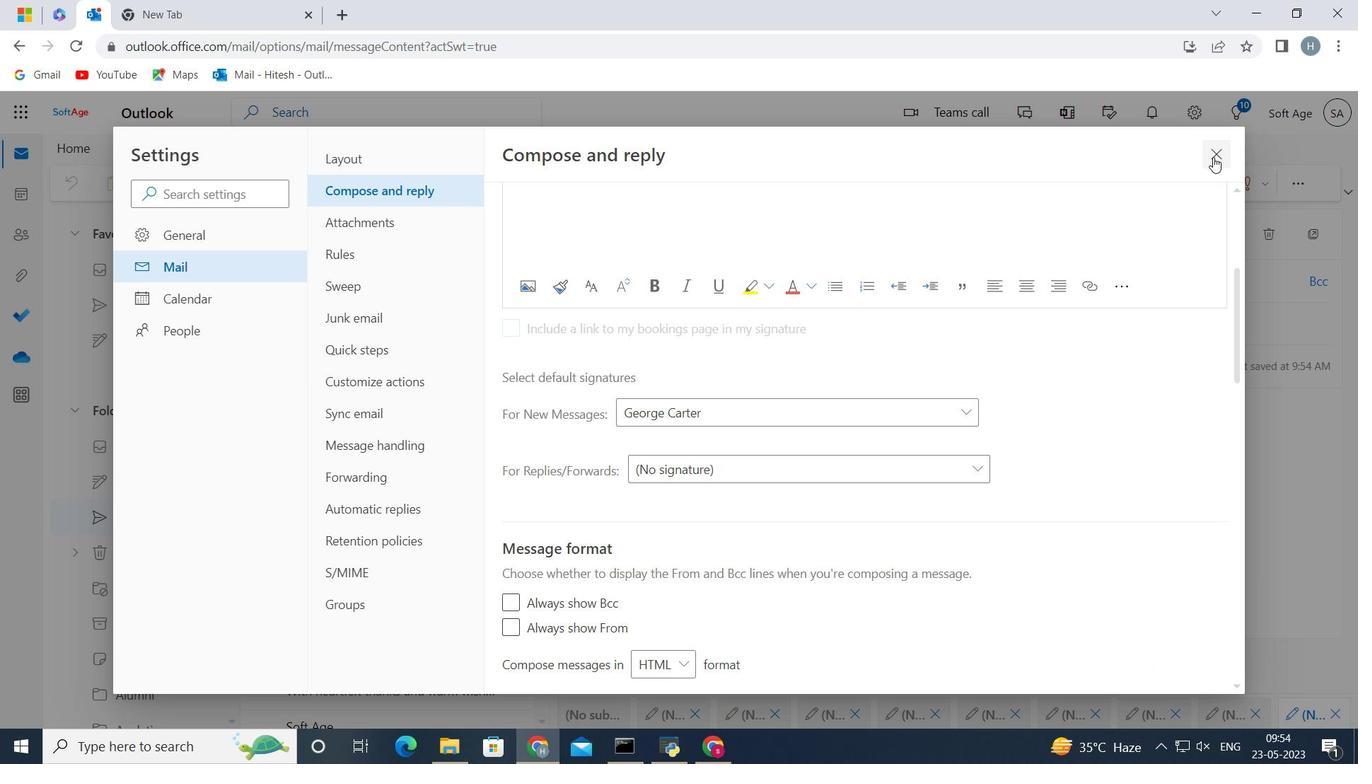 
Action: Mouse moved to (635, 365)
Screenshot: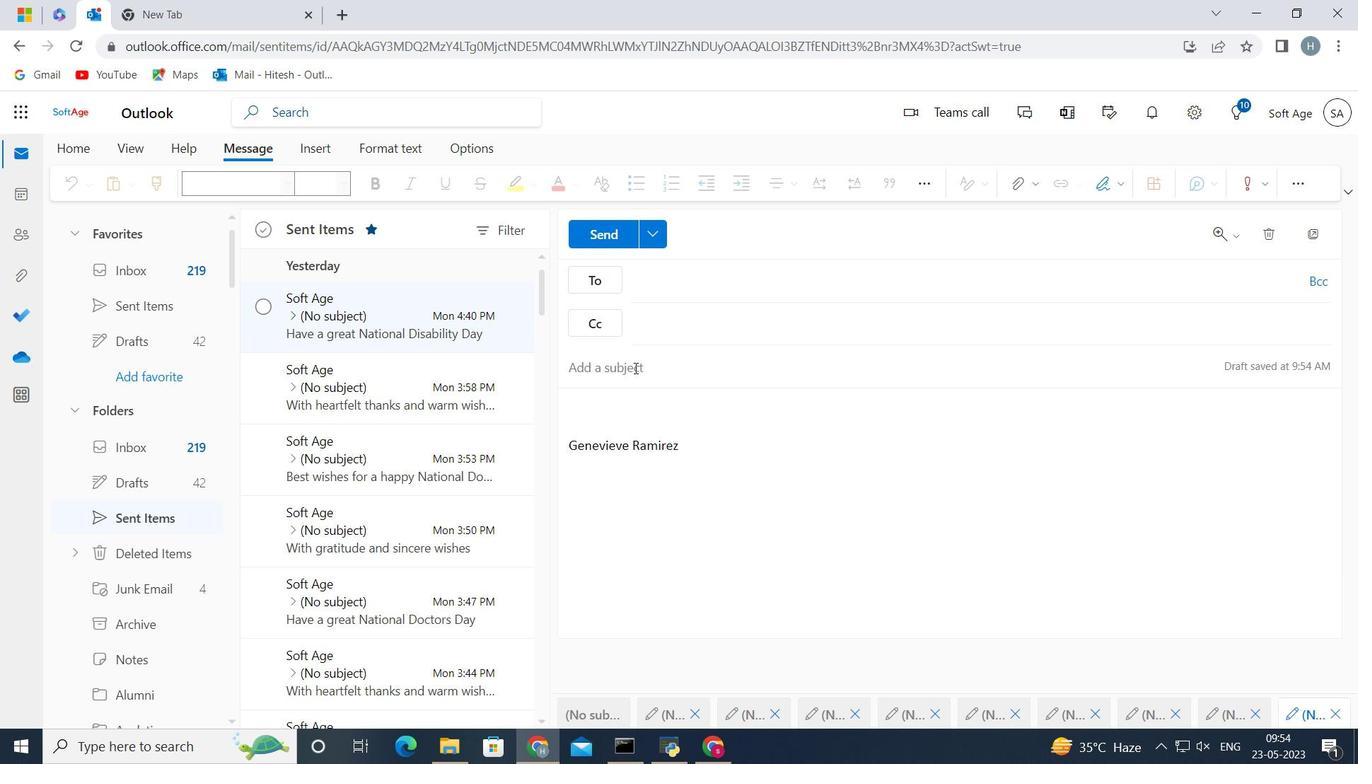 
Action: Mouse pressed left at (635, 365)
Screenshot: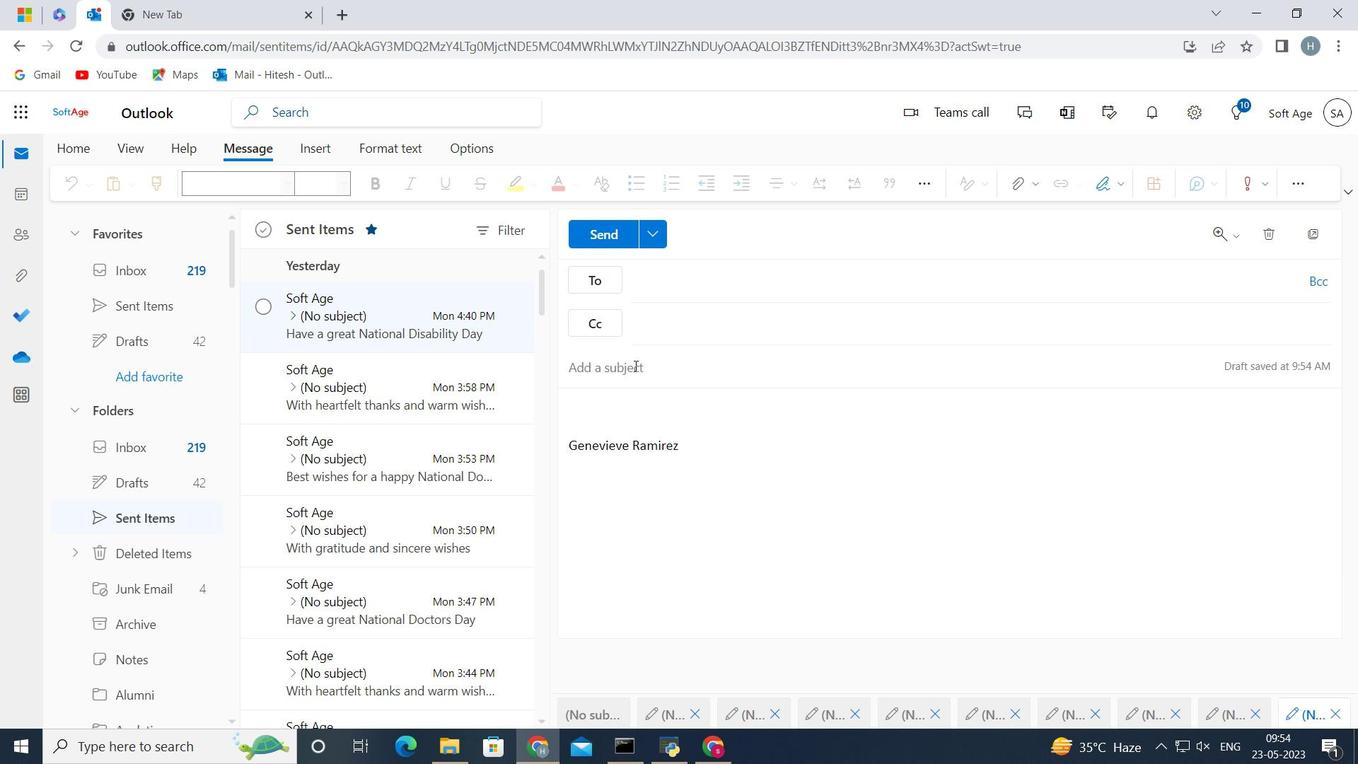 
Action: Key pressed <Key.shift>Update<Key.space>on<Key.space>a<Key.space>raise<Key.space>and<Key.space>the<Key.space>message<Key.backspace><Key.backspace><Key.backspace><Key.backspace><Key.backspace><Key.backspace><Key.backspace><Key.backspace><Key.backspace><Key.backspace><Key.backspace><Key.backspace><Key.backspace><Key.backspace><Key.backspace>
Screenshot: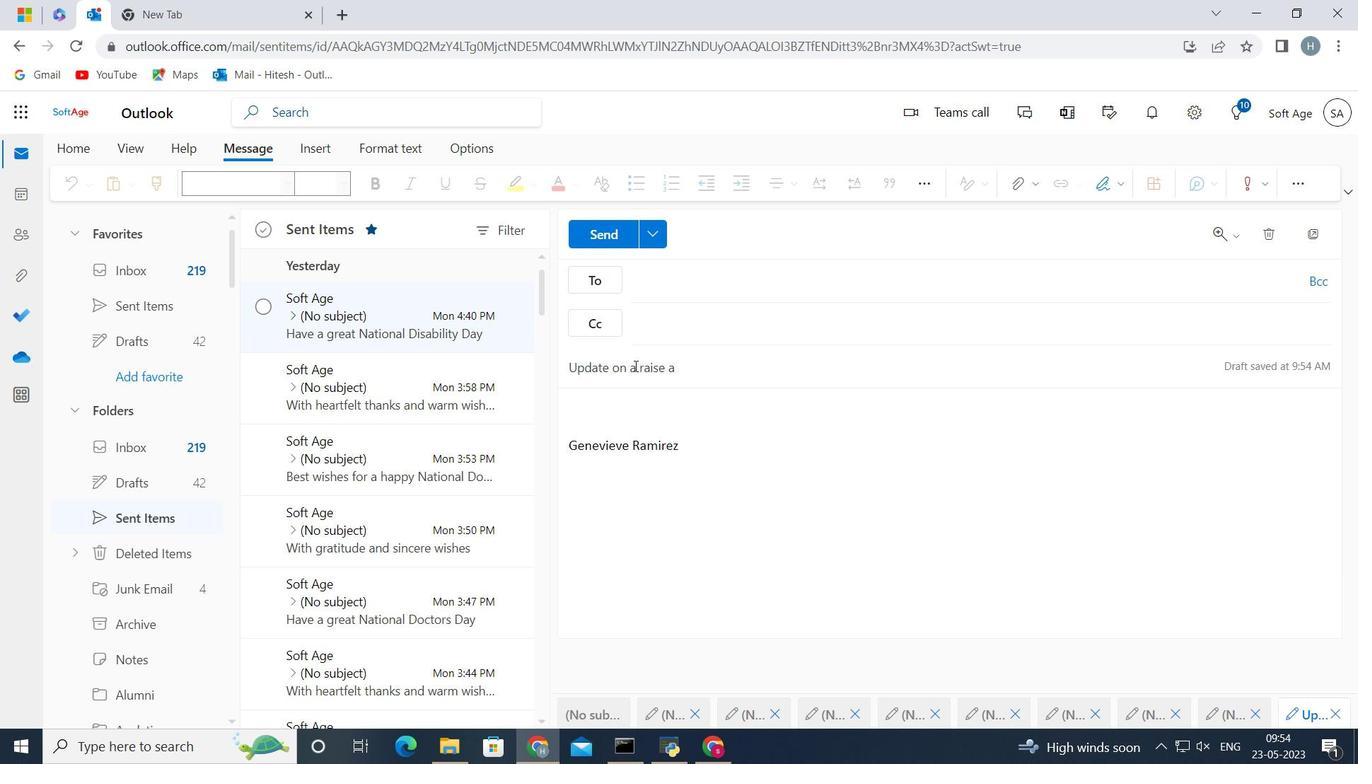 
Action: Mouse moved to (694, 441)
Screenshot: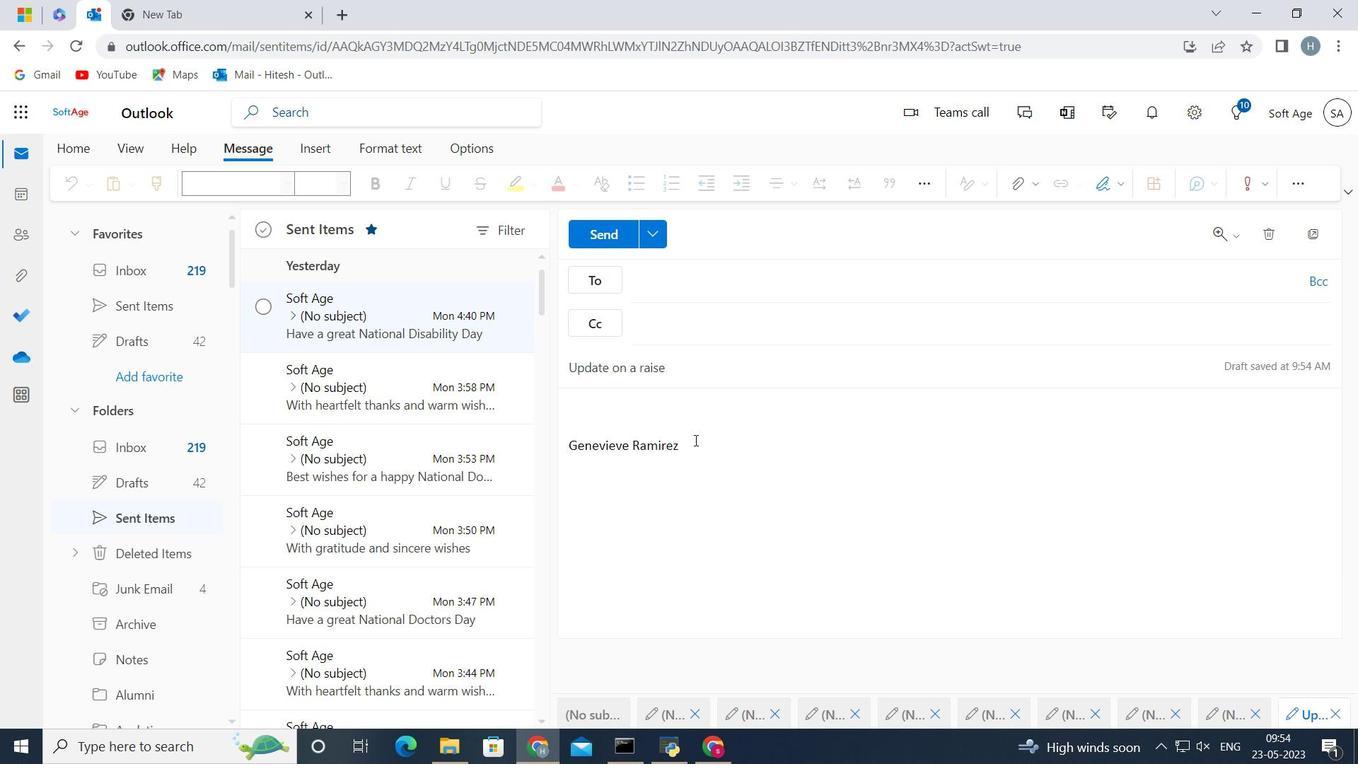 
Action: Mouse pressed left at (694, 441)
Screenshot: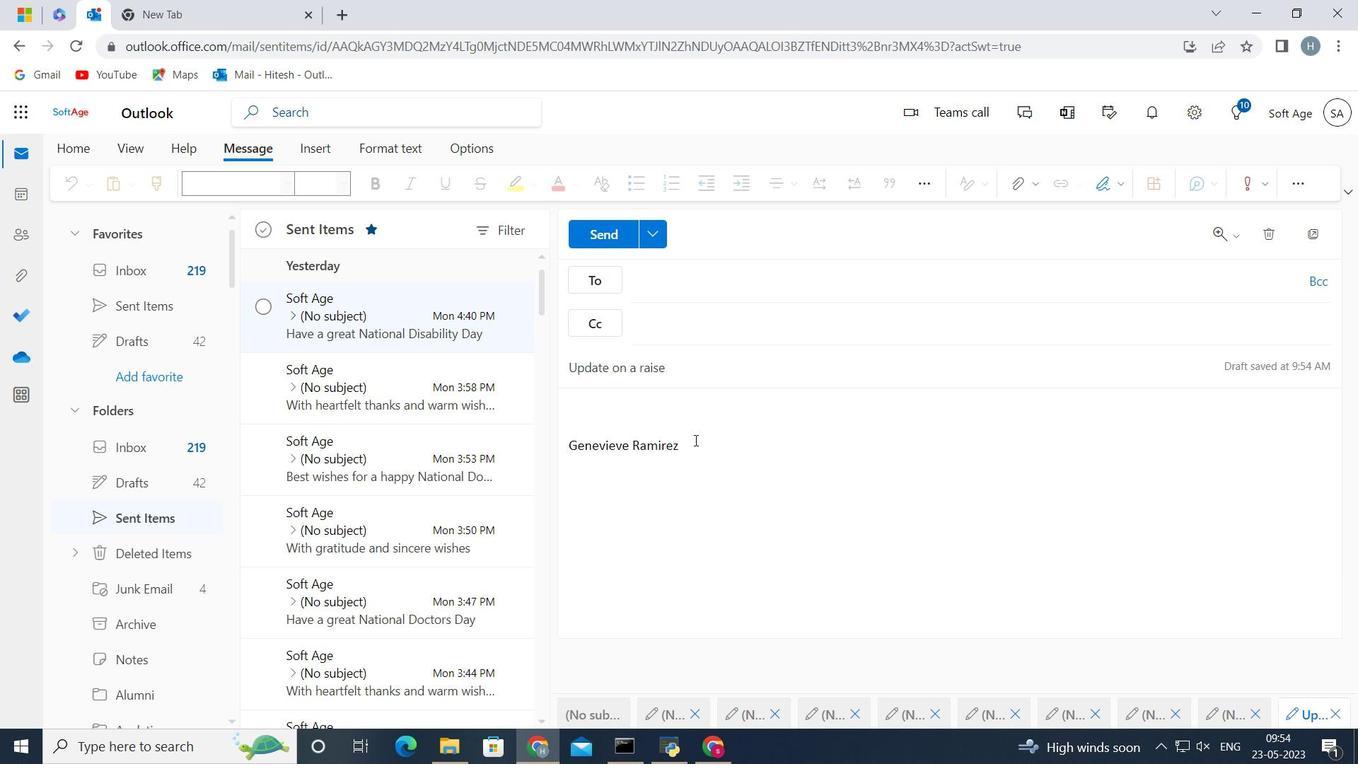 
Action: Key pressed <Key.backspace><Key.backspace><Key.backspace><Key.backspace><Key.backspace><Key.backspace><Key.backspace><Key.backspace><Key.backspace><Key.backspace><Key.backspace><Key.backspace><Key.backspace><Key.backspace><Key.backspace><Key.backspace><Key.backspace><Key.backspace><Key.backspace><Key.backspace><Key.backspace><Key.backspace><Key.backspace><Key.backspace><Key.backspace><Key.backspace><Key.backspace><Key.backspace><Key.backspace><Key.shift>Please<Key.space>let<Key.space>me<Key.space>know<Key.space>if<Key.space>you<Key.space>can<Key.space>attend<Key.space>the<Key.space>conference<Key.space>next<Key.space>month<Key.space>
Screenshot: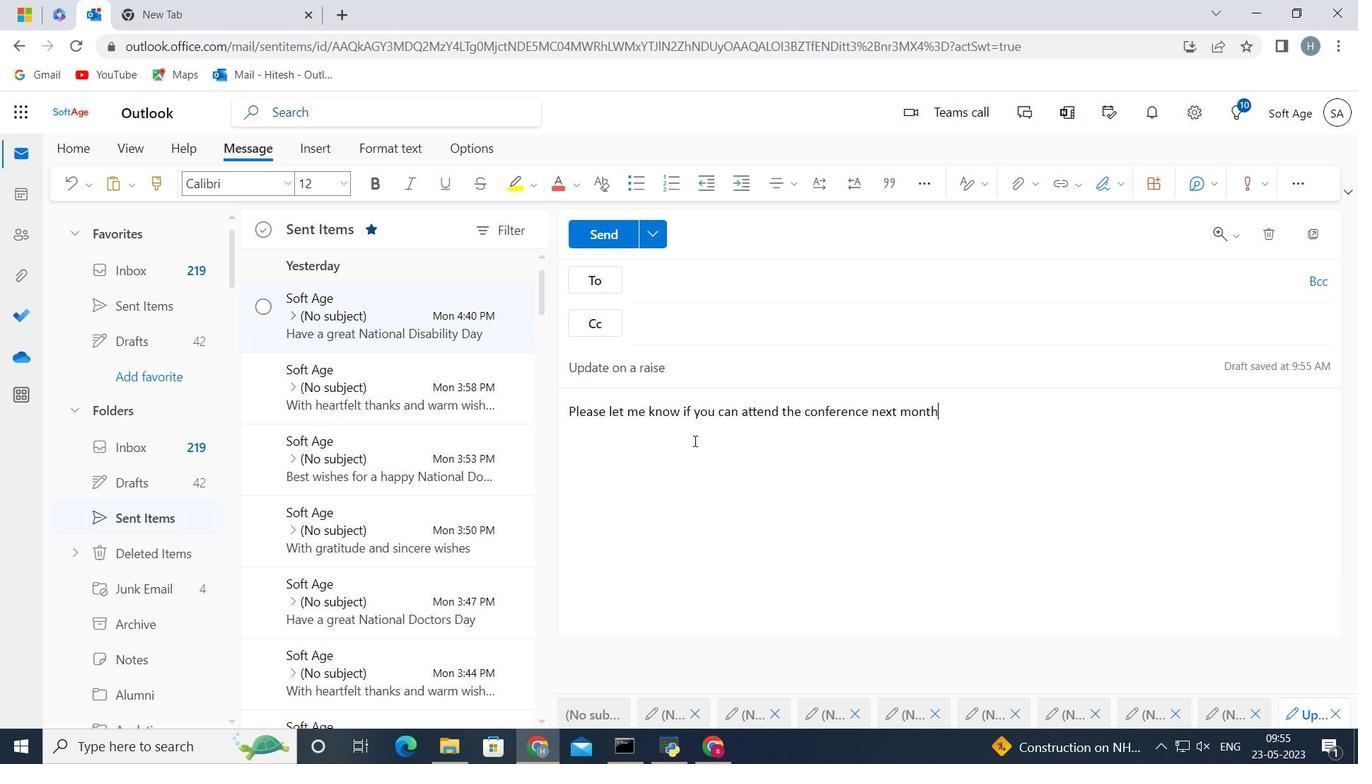 
Action: Mouse moved to (682, 280)
Screenshot: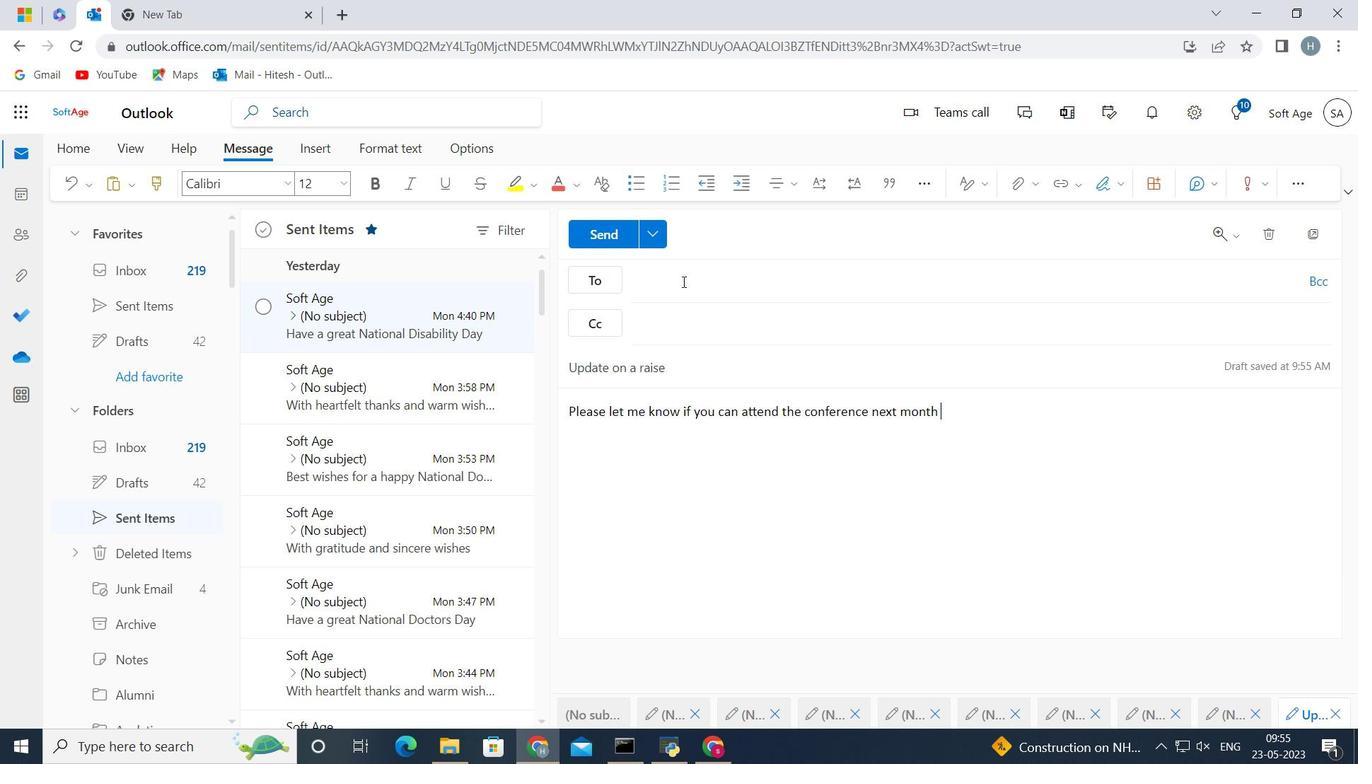 
Action: Mouse pressed left at (682, 280)
Screenshot: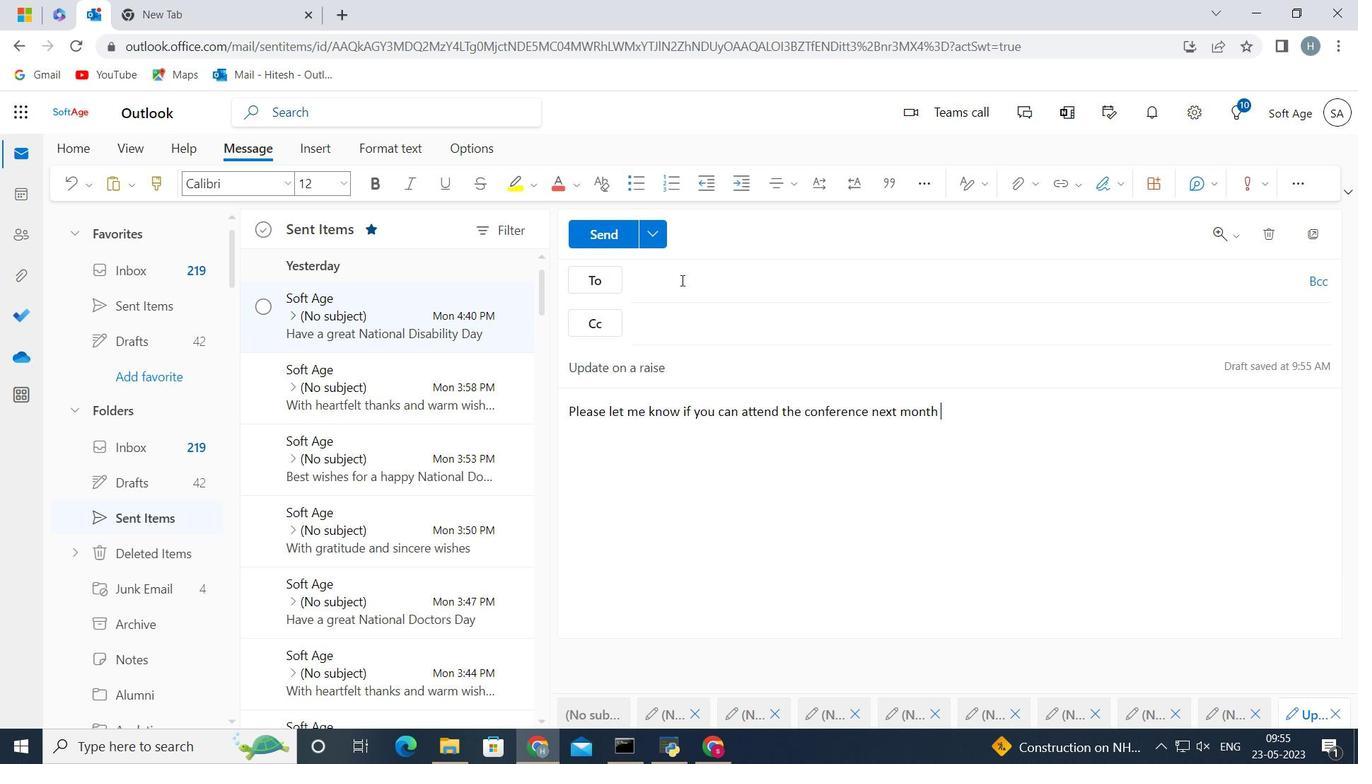 
Action: Key pressed softage.3<Key.shift><Key.shift><Key.shift><Key.shift><Key.shift><Key.shift><Key.shift><Key.shift><Key.shift><Key.shift><Key.shift>@softage.net
Screenshot: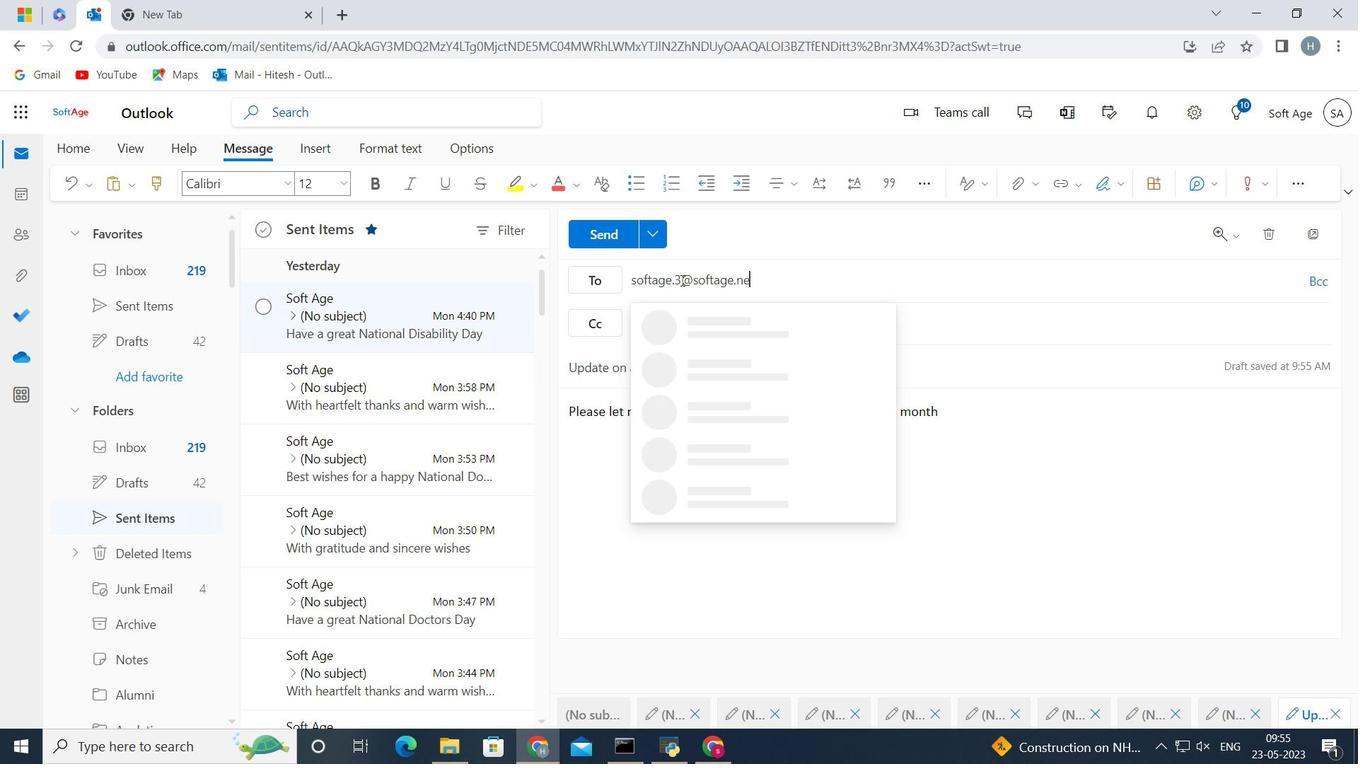 
Action: Mouse moved to (704, 314)
Screenshot: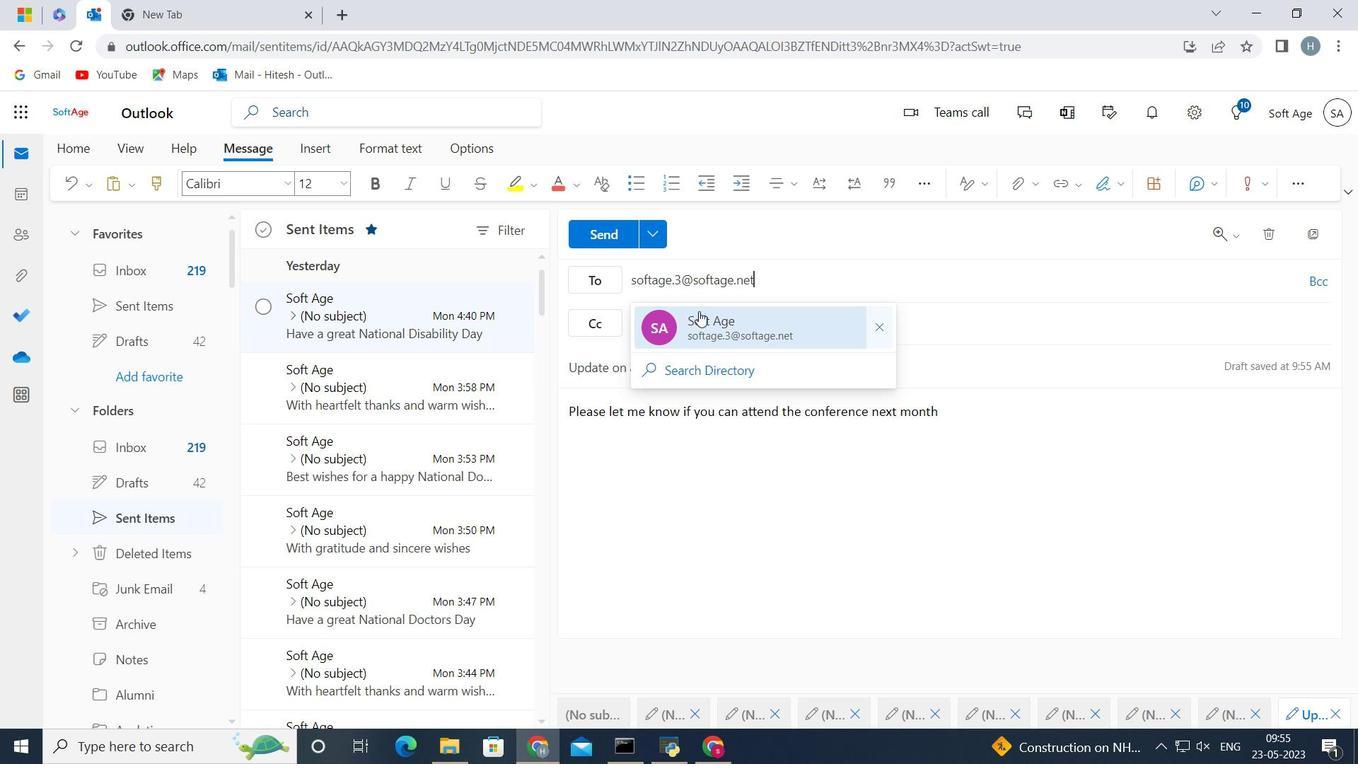 
Action: Mouse pressed left at (704, 314)
Screenshot: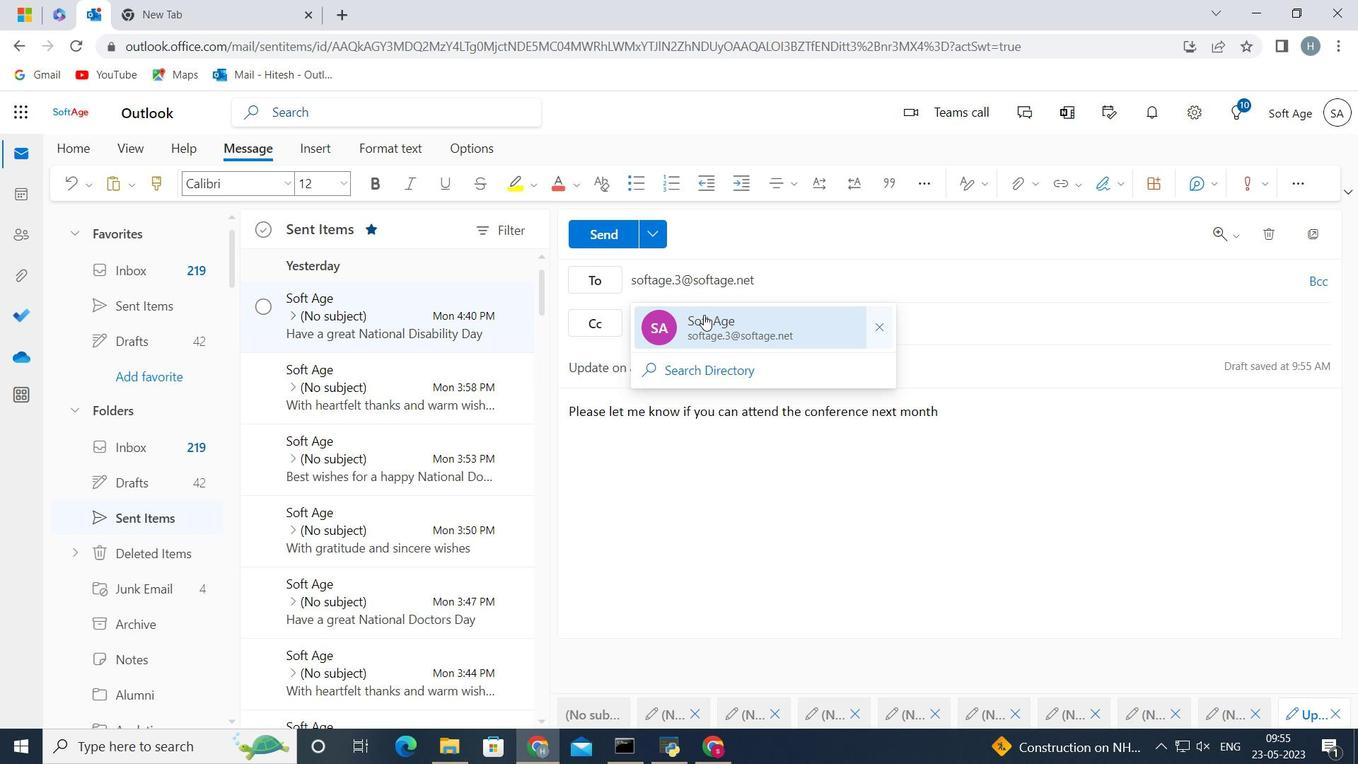 
Action: Mouse moved to (609, 233)
Screenshot: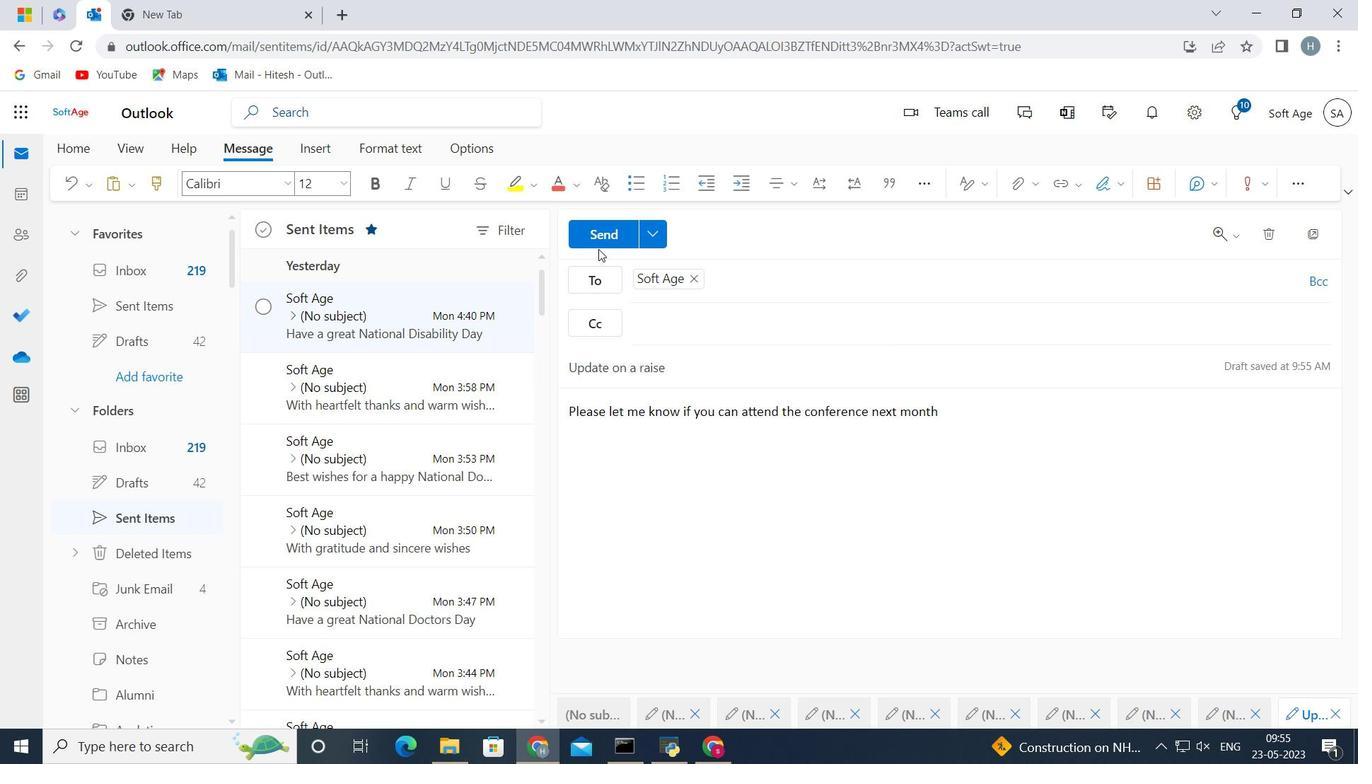 
Action: Mouse pressed left at (609, 233)
Screenshot: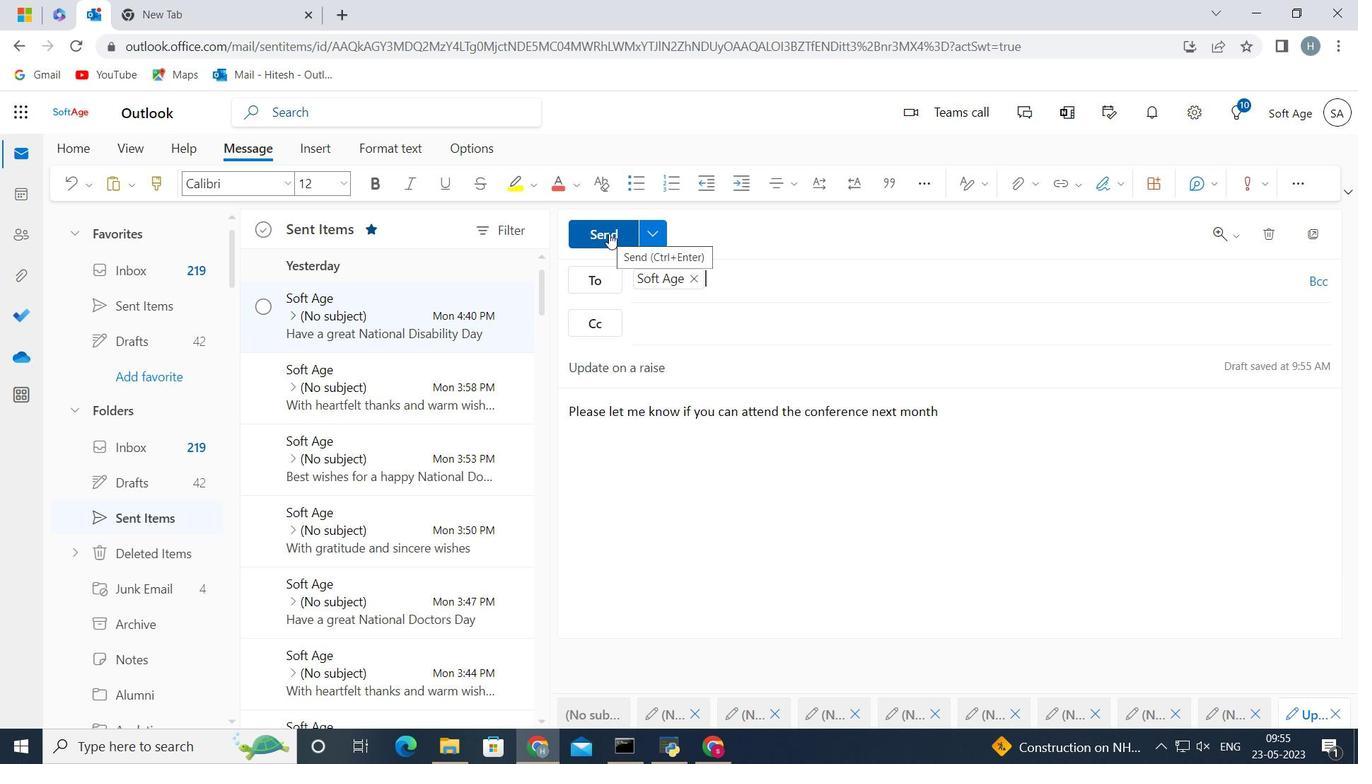 
Action: Mouse moved to (365, 307)
Screenshot: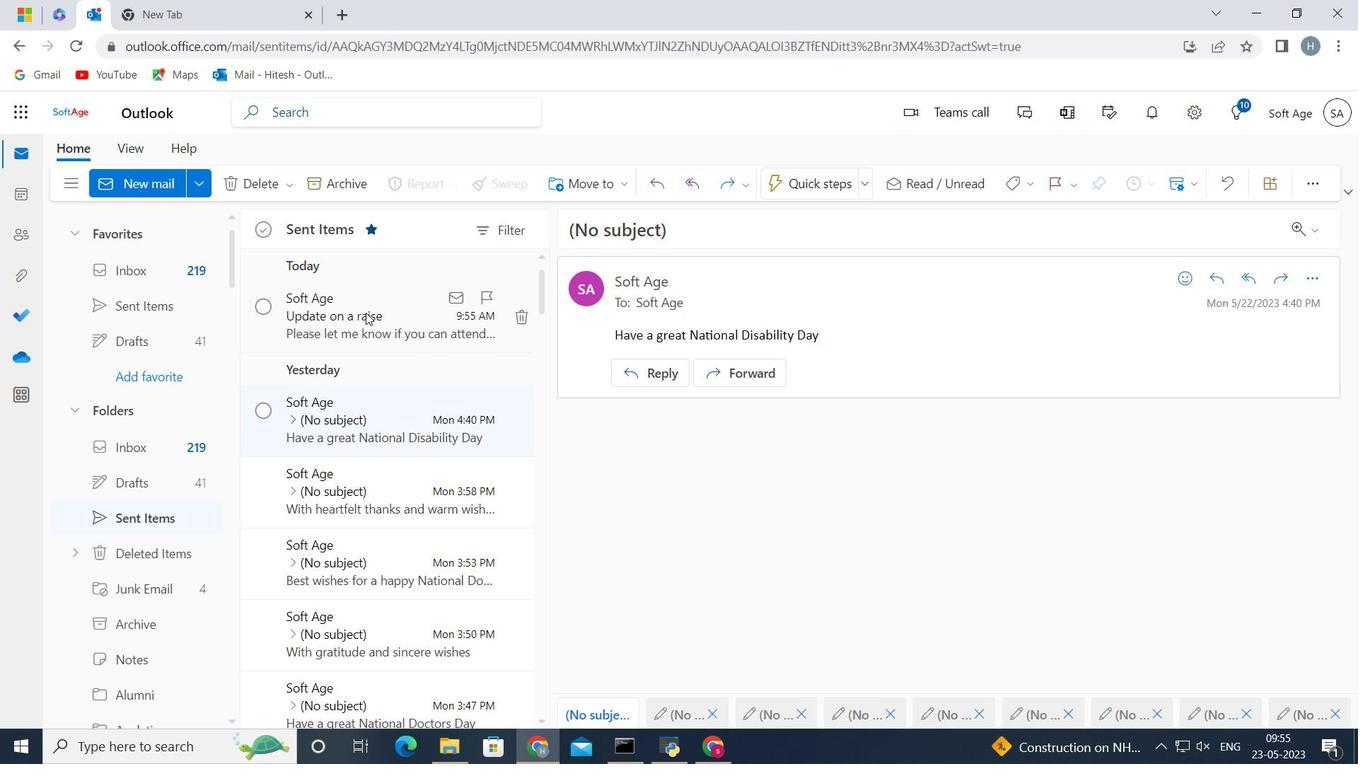 
Action: Mouse pressed left at (365, 307)
Screenshot: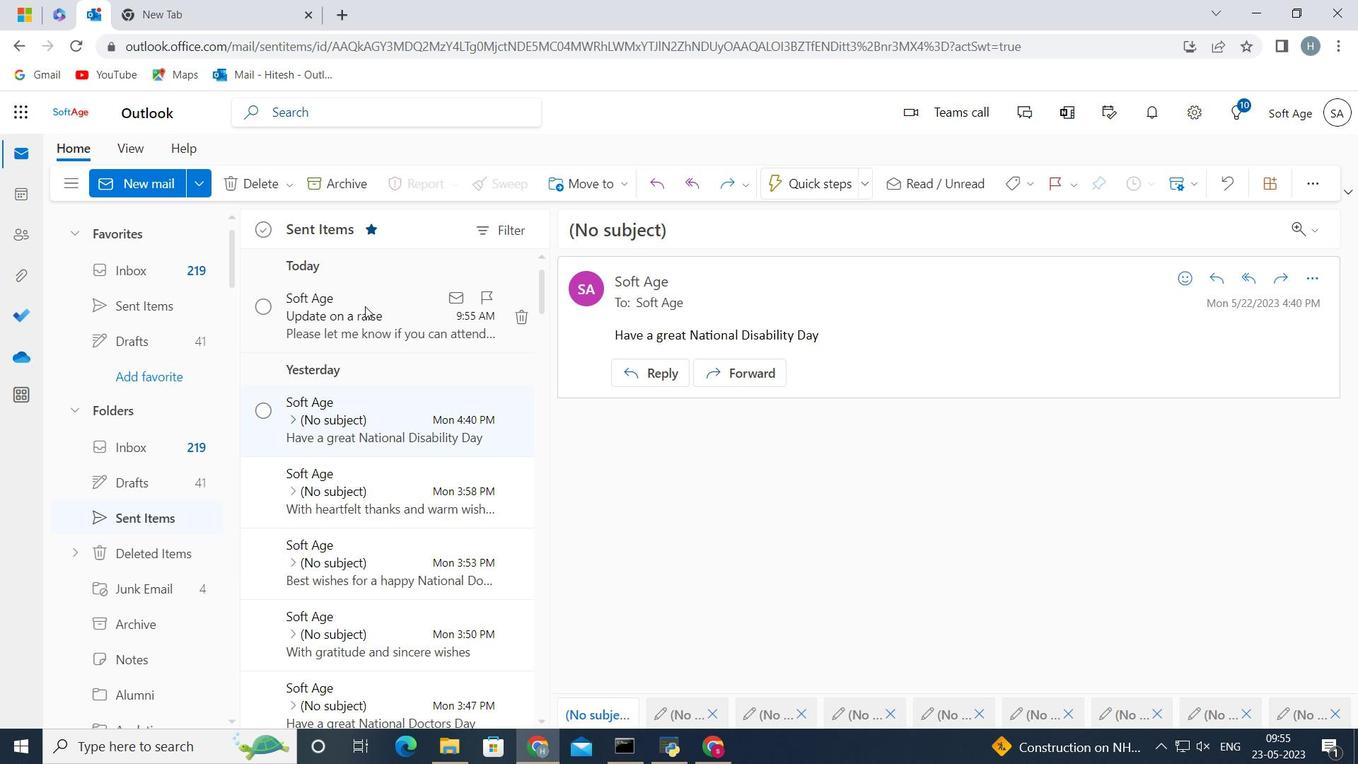 
Action: Mouse moved to (600, 184)
Screenshot: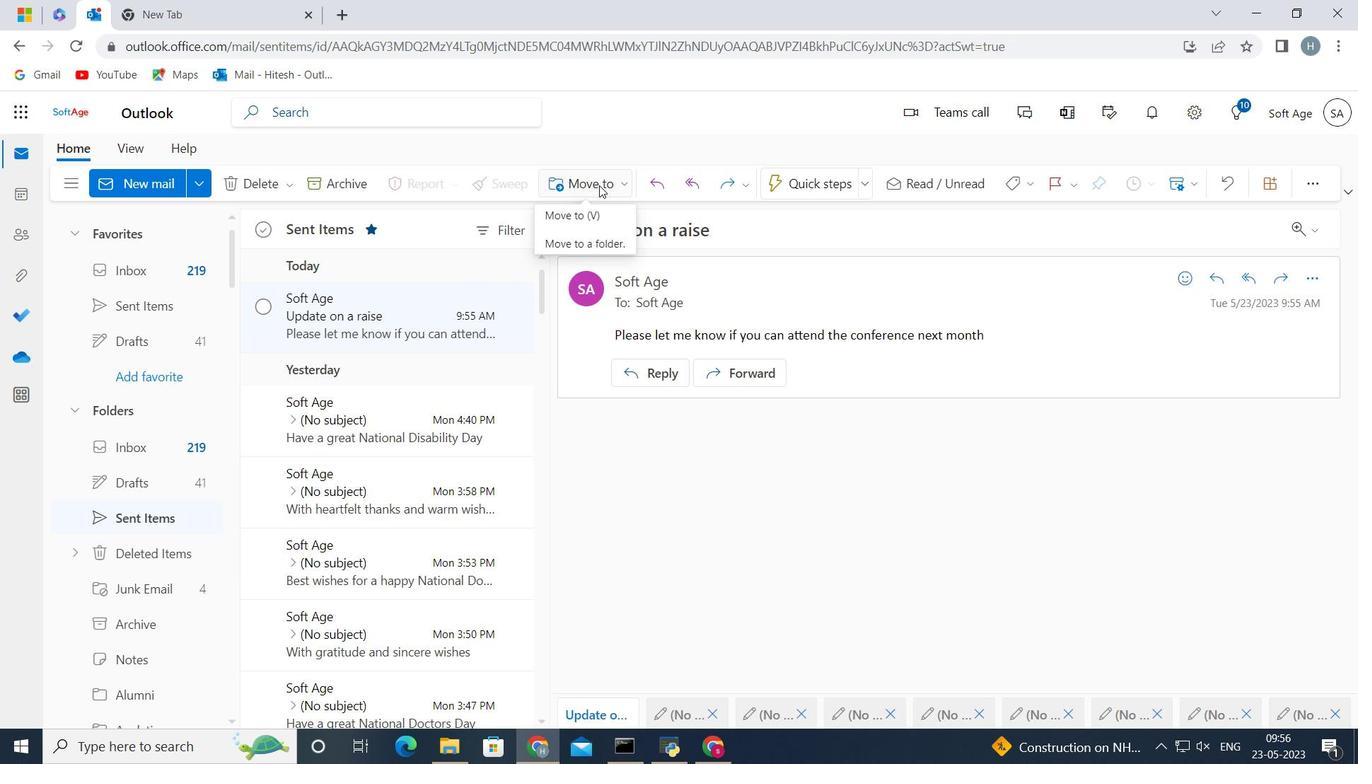 
Action: Mouse pressed left at (600, 184)
Screenshot: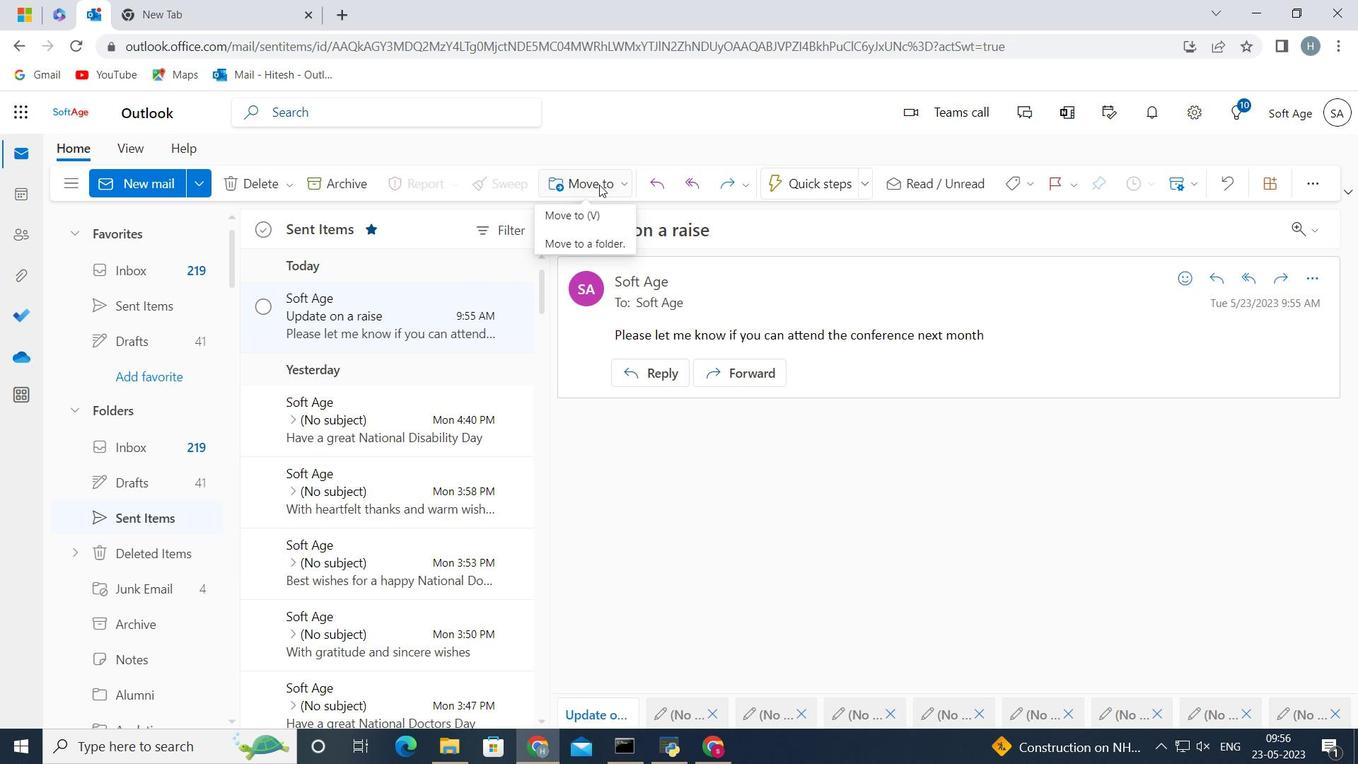 
Action: Mouse moved to (617, 210)
Screenshot: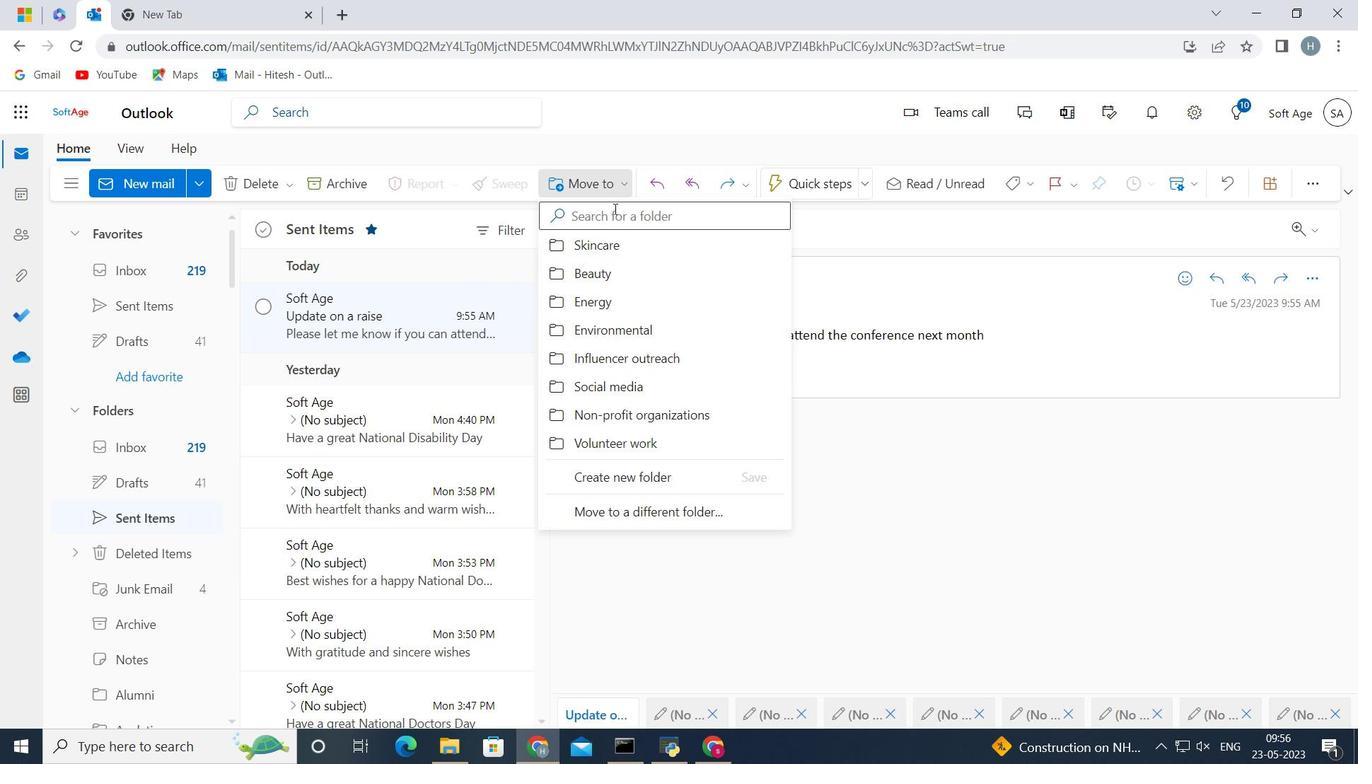 
Action: Mouse pressed left at (617, 210)
Screenshot: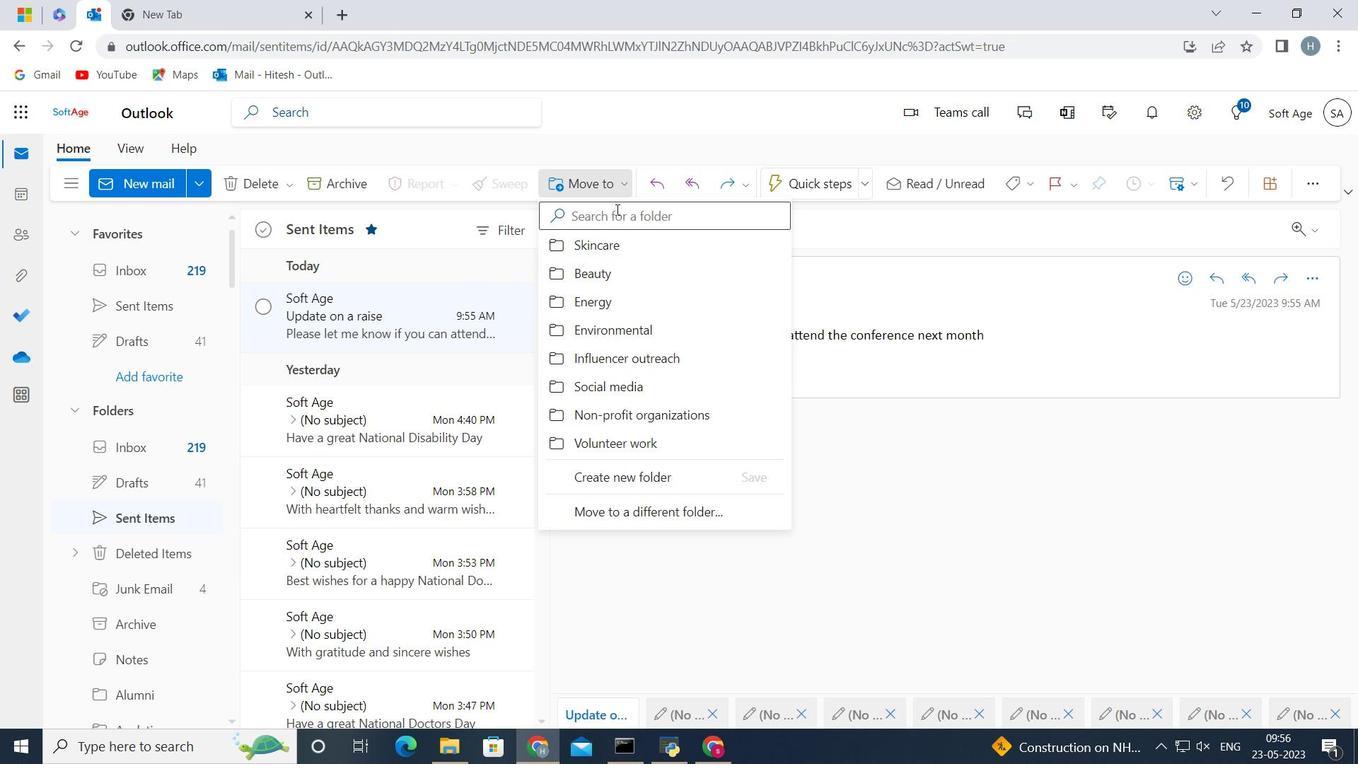 
Action: Key pressed <Key.shift>Mak
Screenshot: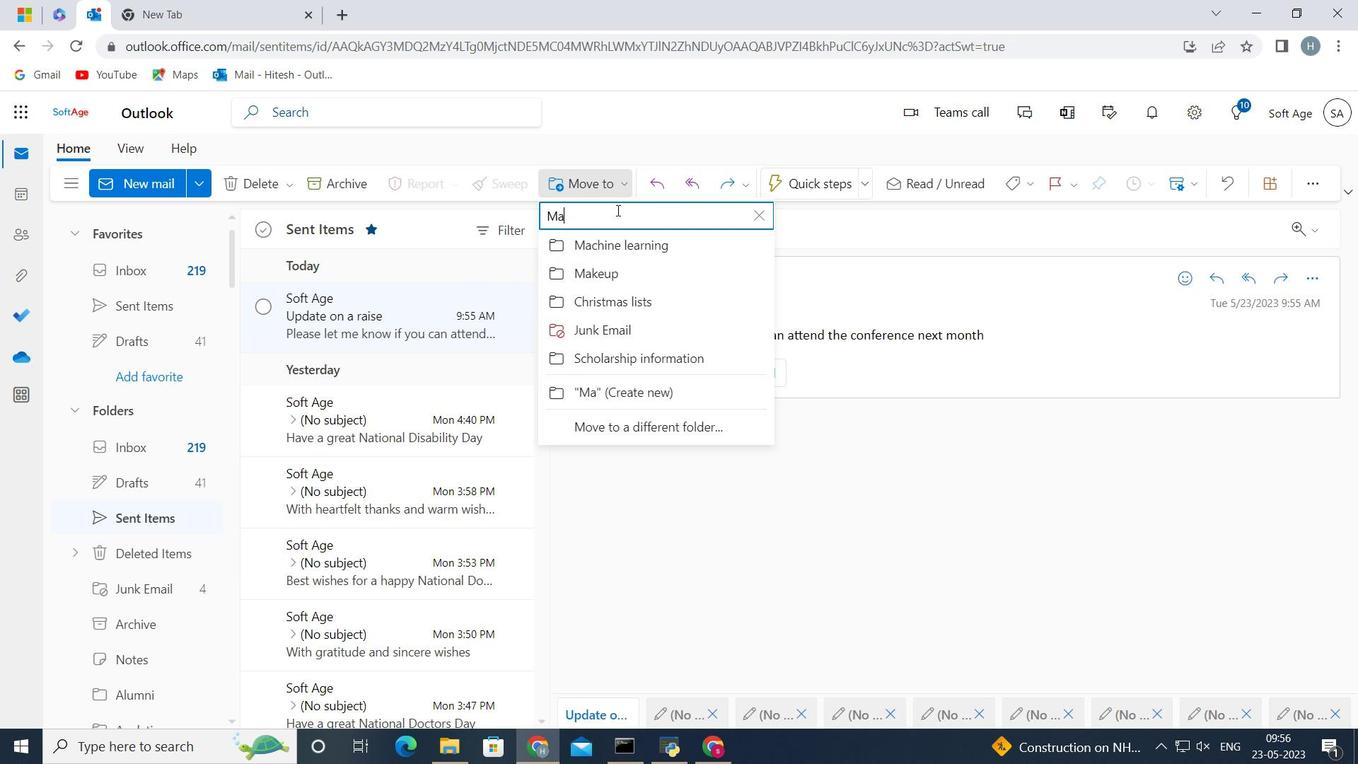 
Action: Mouse moved to (552, 245)
Screenshot: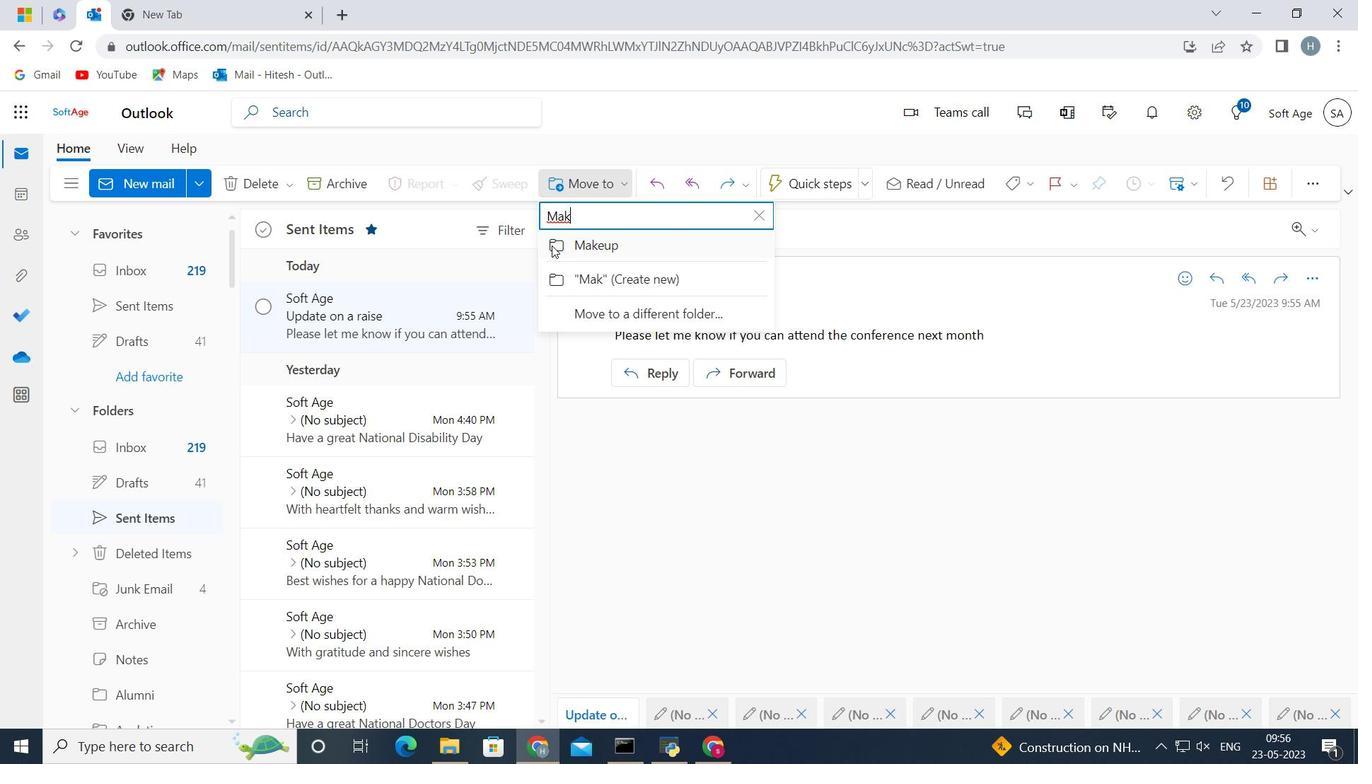 
Action: Mouse pressed left at (552, 245)
Screenshot: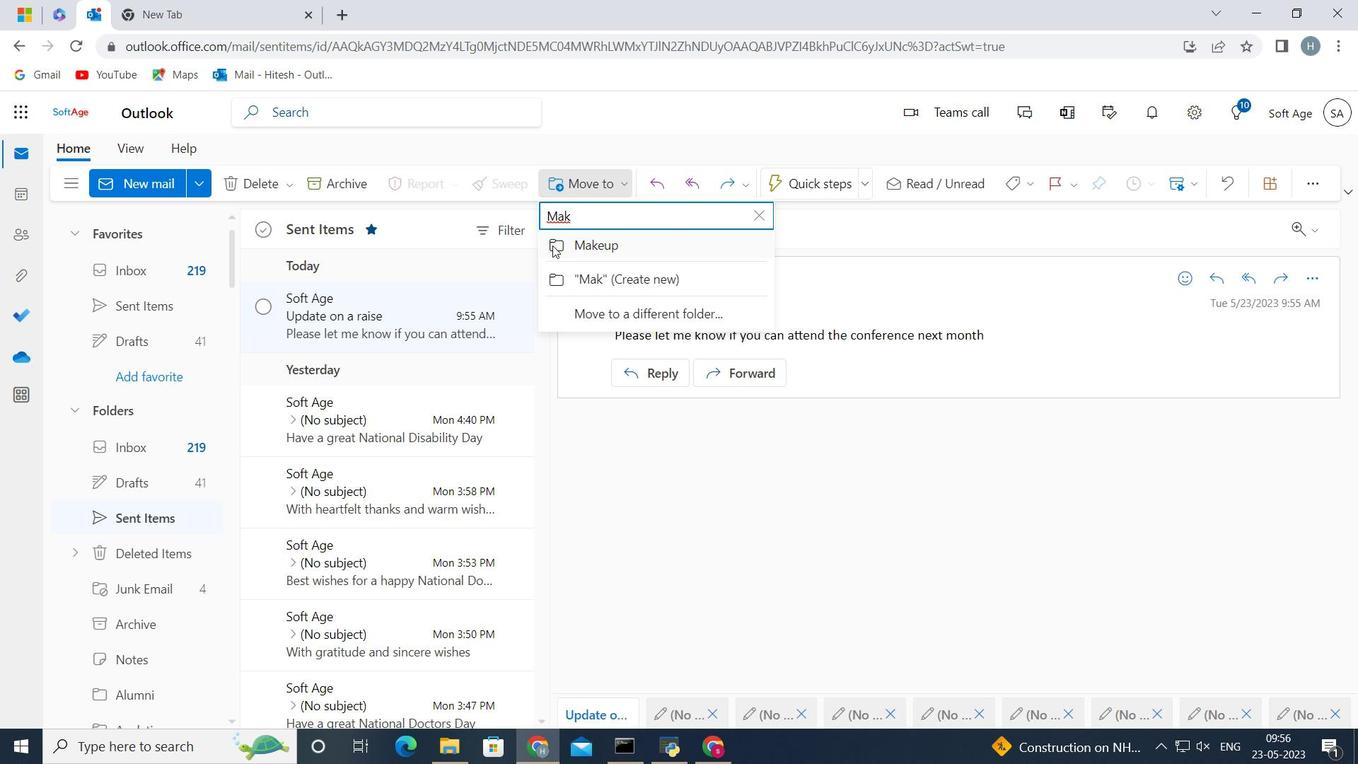 
Action: Mouse moved to (627, 452)
Screenshot: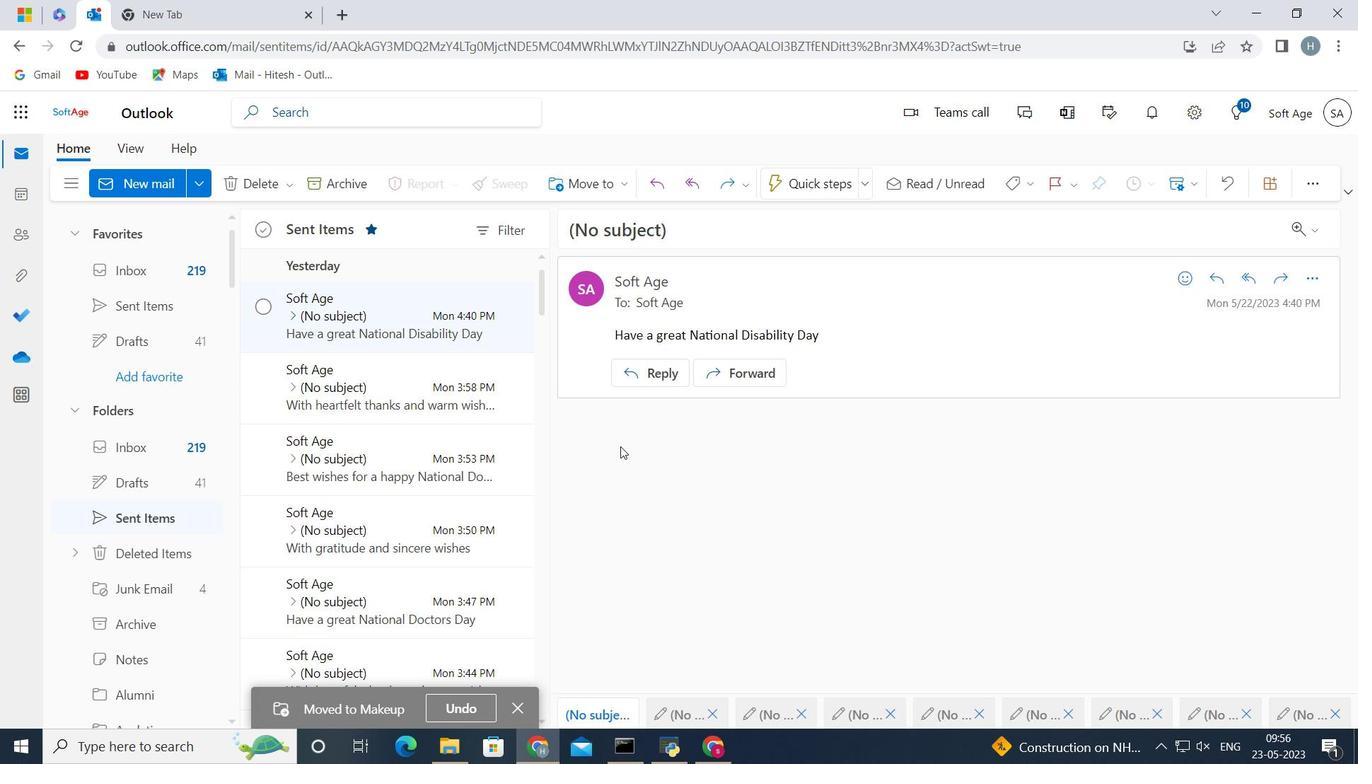 
